 Task: Find connections with filter location Río Tercero with filter topic #Knowyoursocialwith filter profile language Spanish with filter current company Mott MacDonald with filter school ST XAVIERS SCHOOL with filter industry Rubber Products Manufacturing with filter service category Team Building with filter keywords title Artist
Action: Mouse moved to (582, 96)
Screenshot: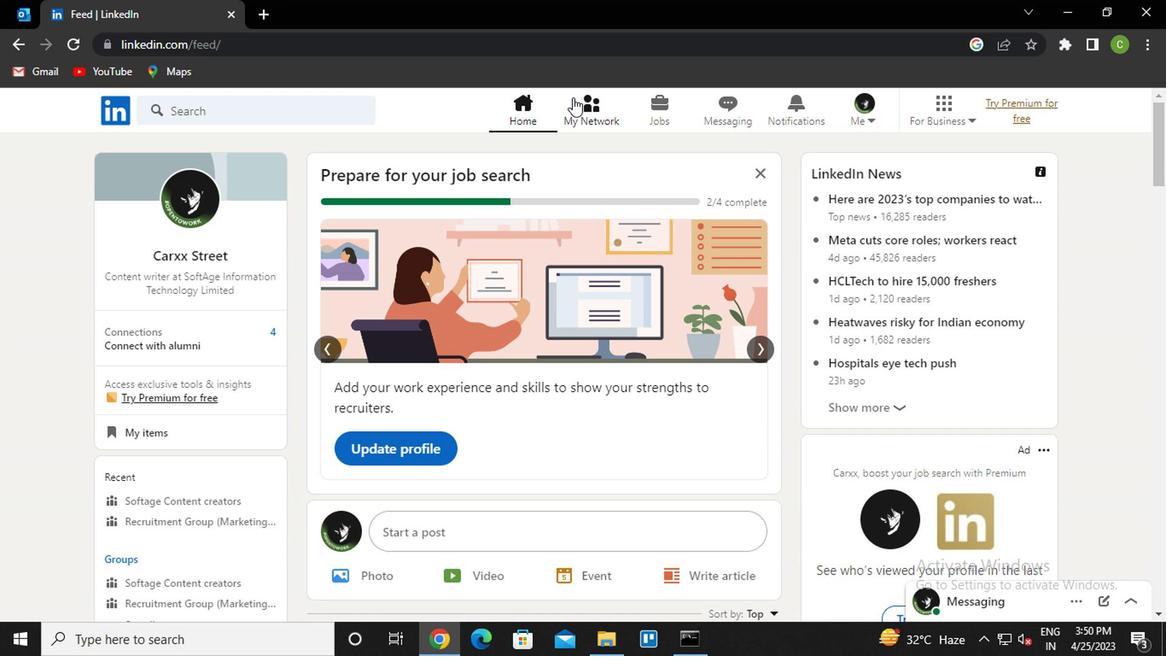 
Action: Mouse pressed left at (582, 96)
Screenshot: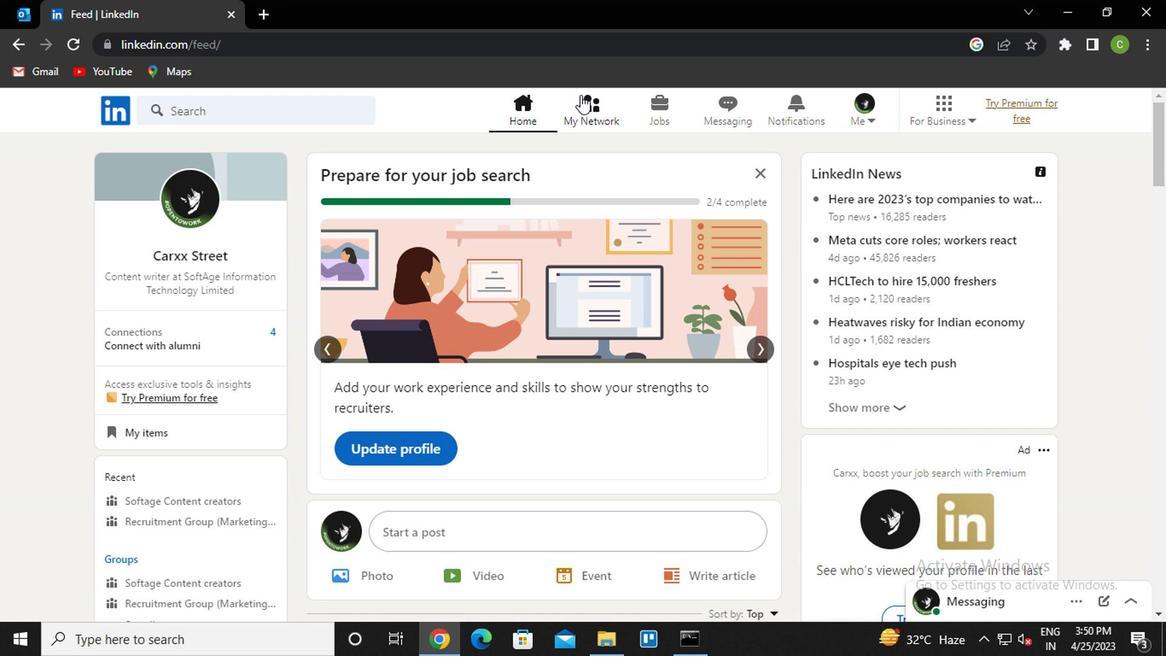 
Action: Mouse moved to (263, 198)
Screenshot: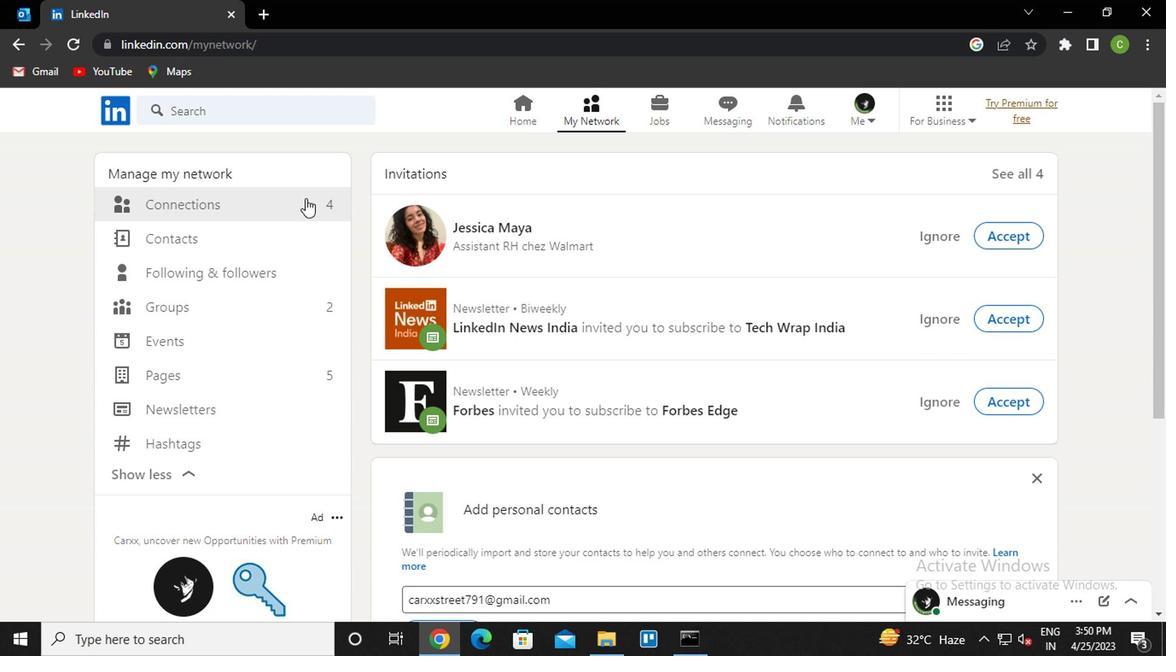 
Action: Mouse pressed left at (263, 198)
Screenshot: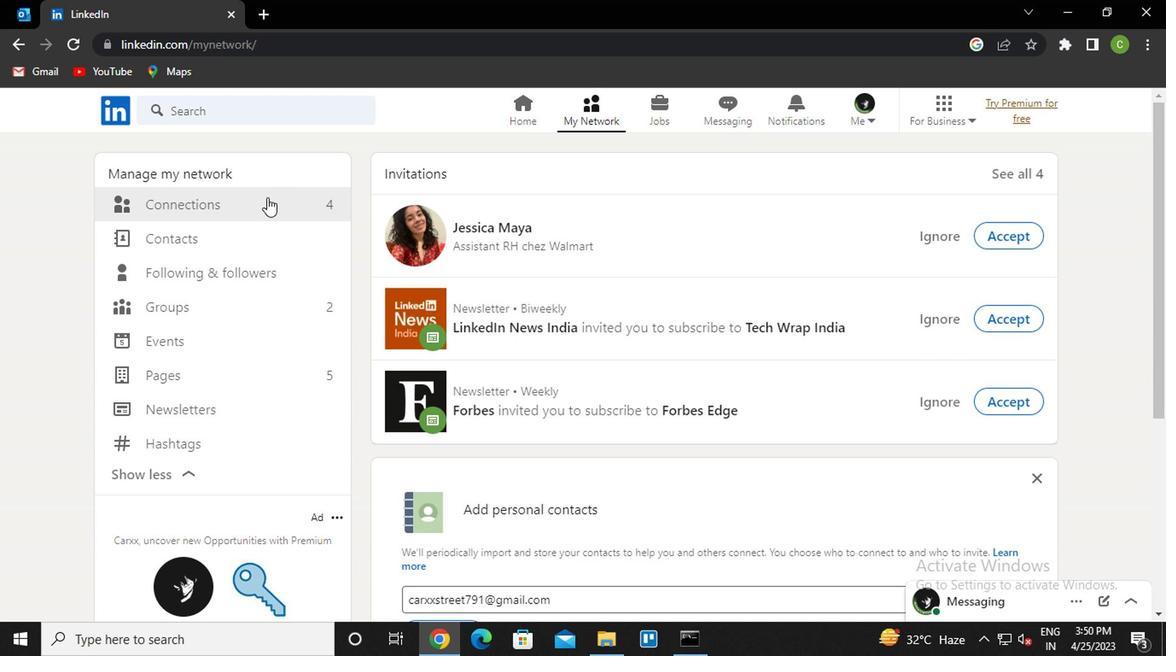 
Action: Mouse moved to (692, 202)
Screenshot: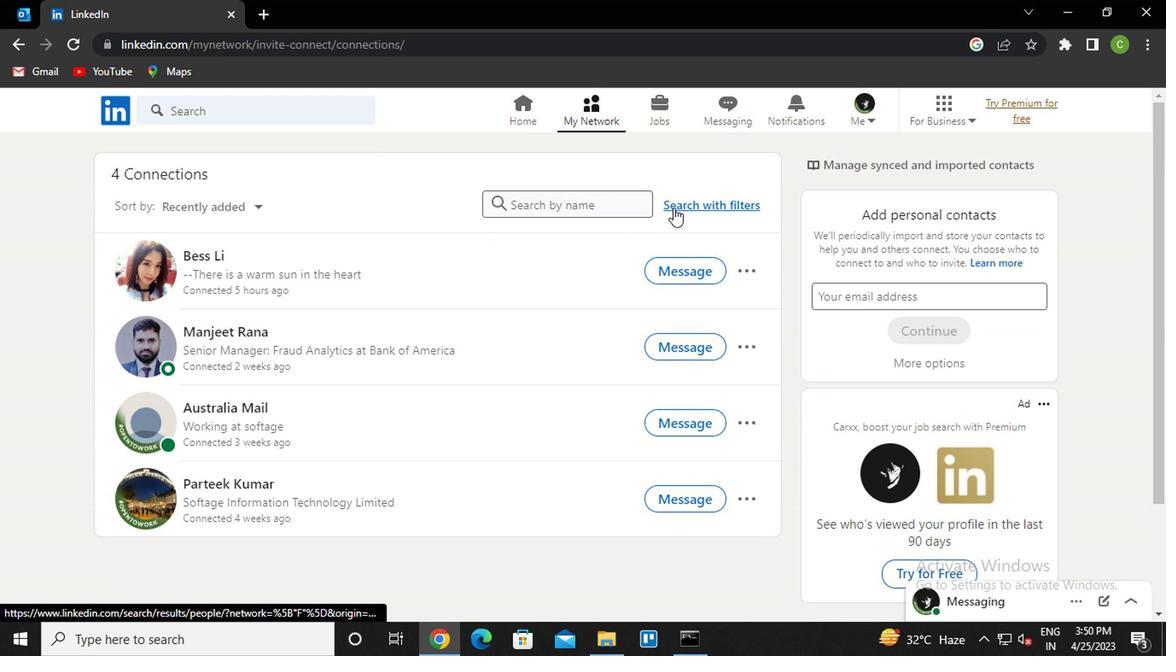 
Action: Mouse pressed left at (692, 202)
Screenshot: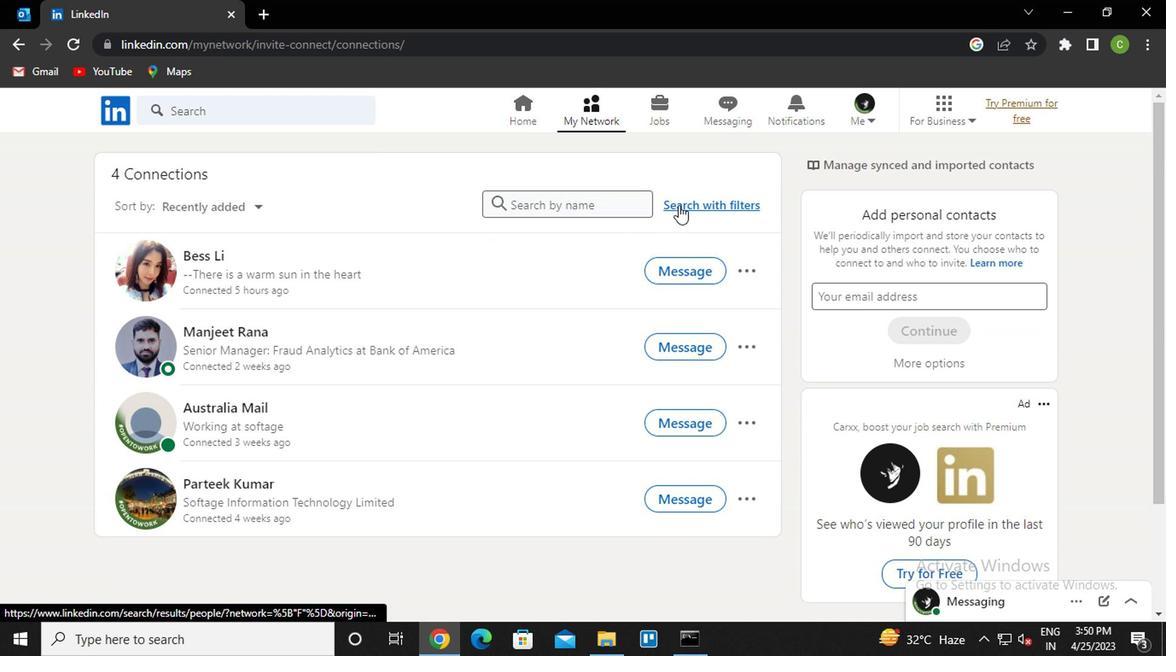 
Action: Mouse moved to (556, 162)
Screenshot: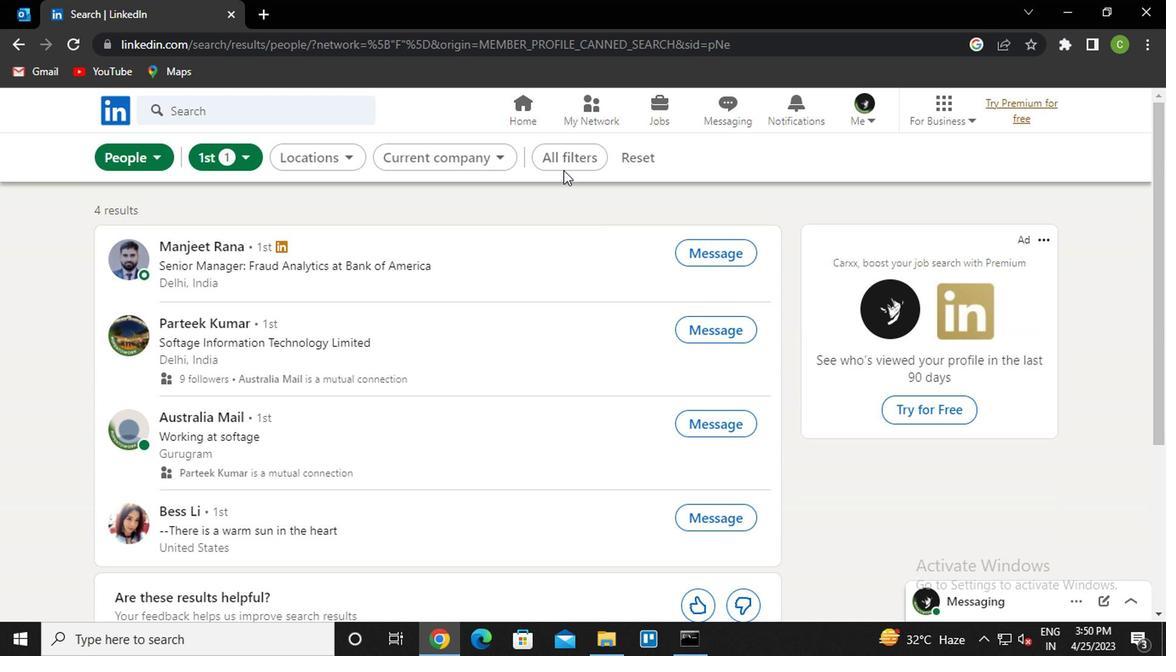 
Action: Mouse pressed left at (556, 162)
Screenshot: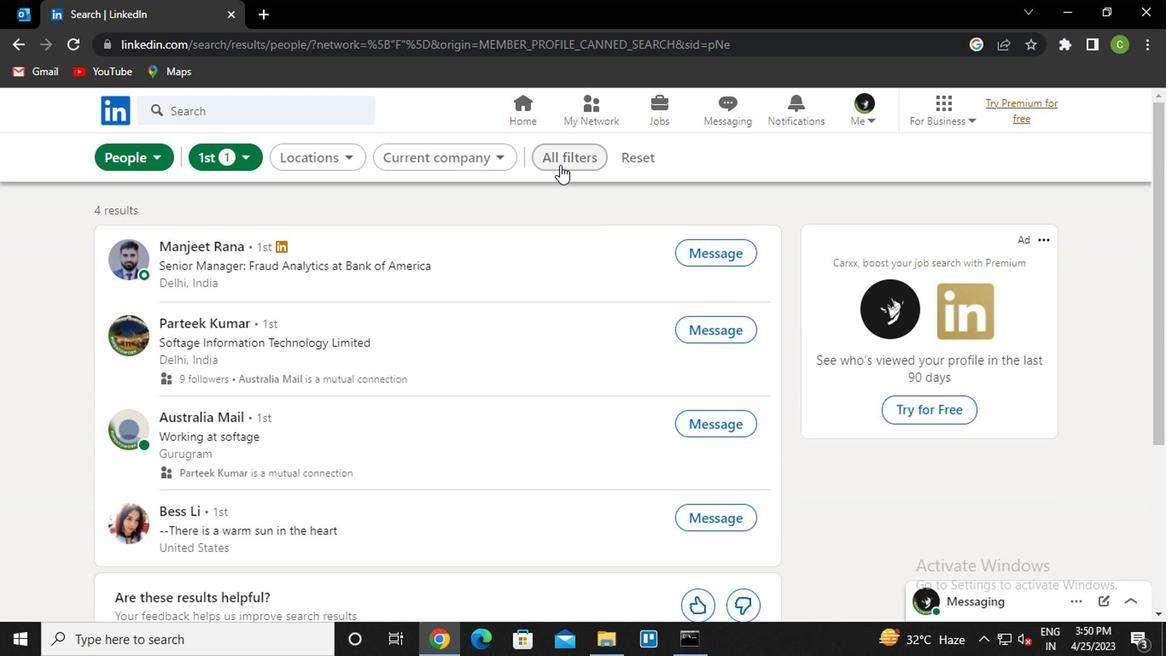 
Action: Mouse moved to (884, 334)
Screenshot: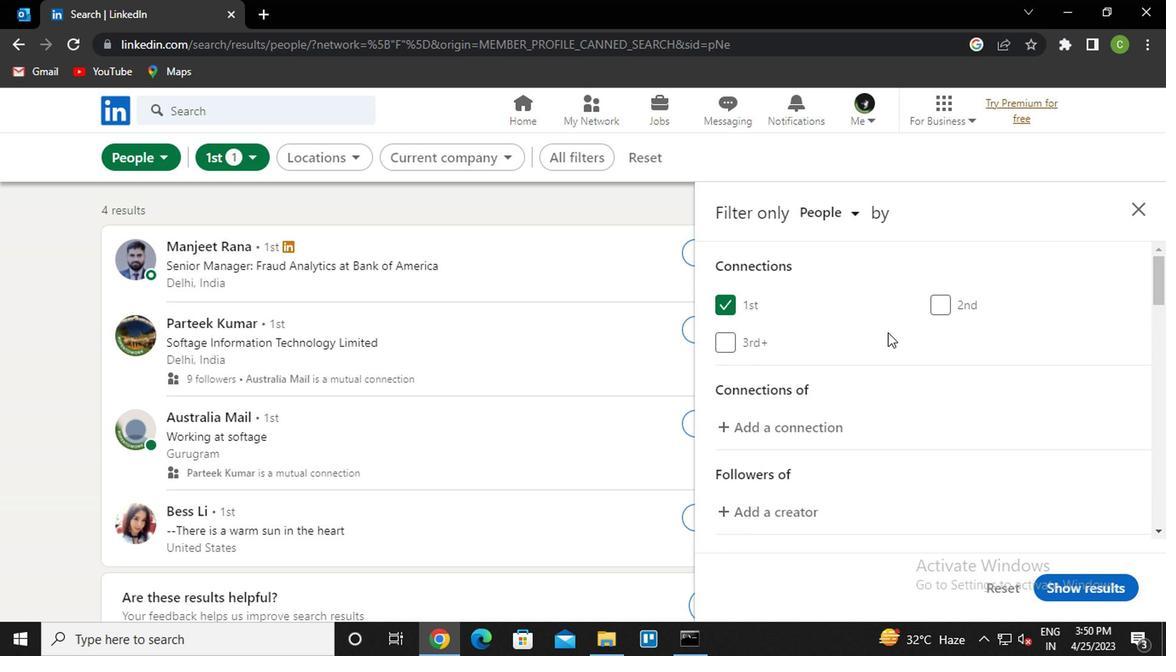 
Action: Mouse scrolled (884, 333) with delta (0, -1)
Screenshot: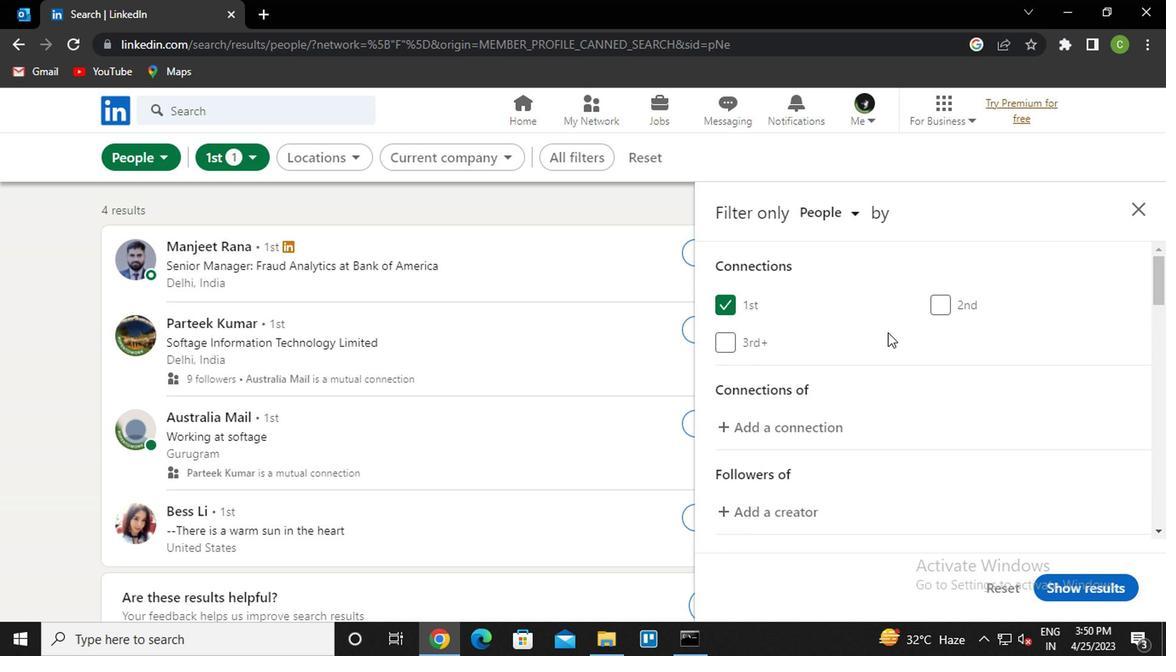 
Action: Mouse moved to (881, 339)
Screenshot: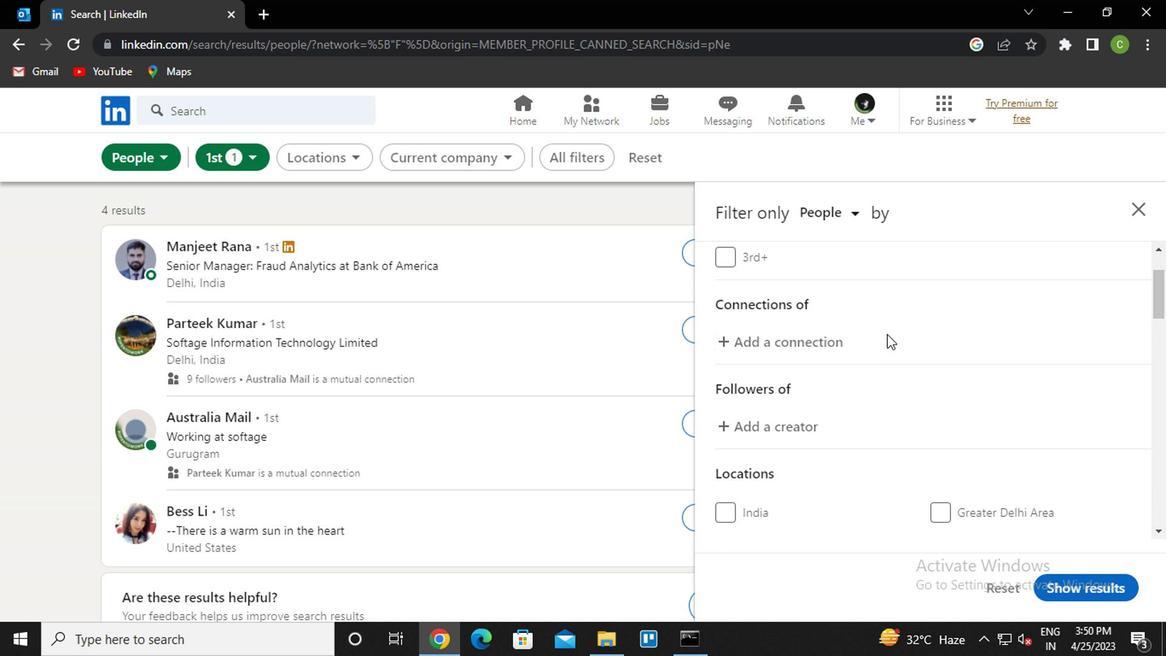 
Action: Mouse scrolled (881, 339) with delta (0, 0)
Screenshot: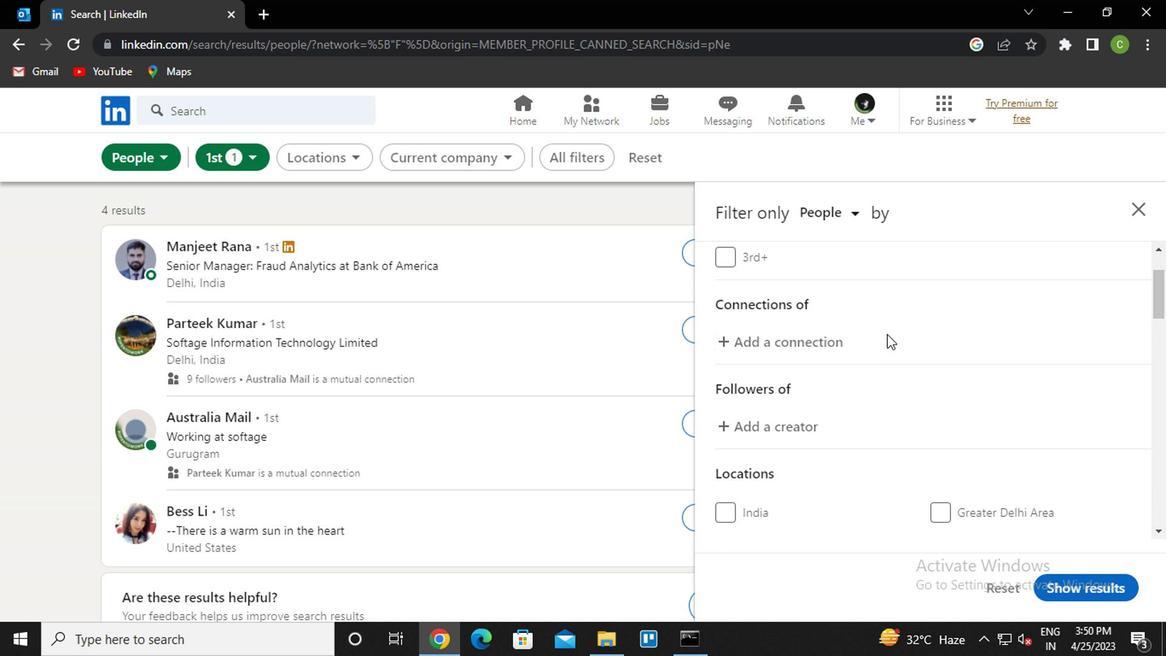 
Action: Mouse moved to (922, 429)
Screenshot: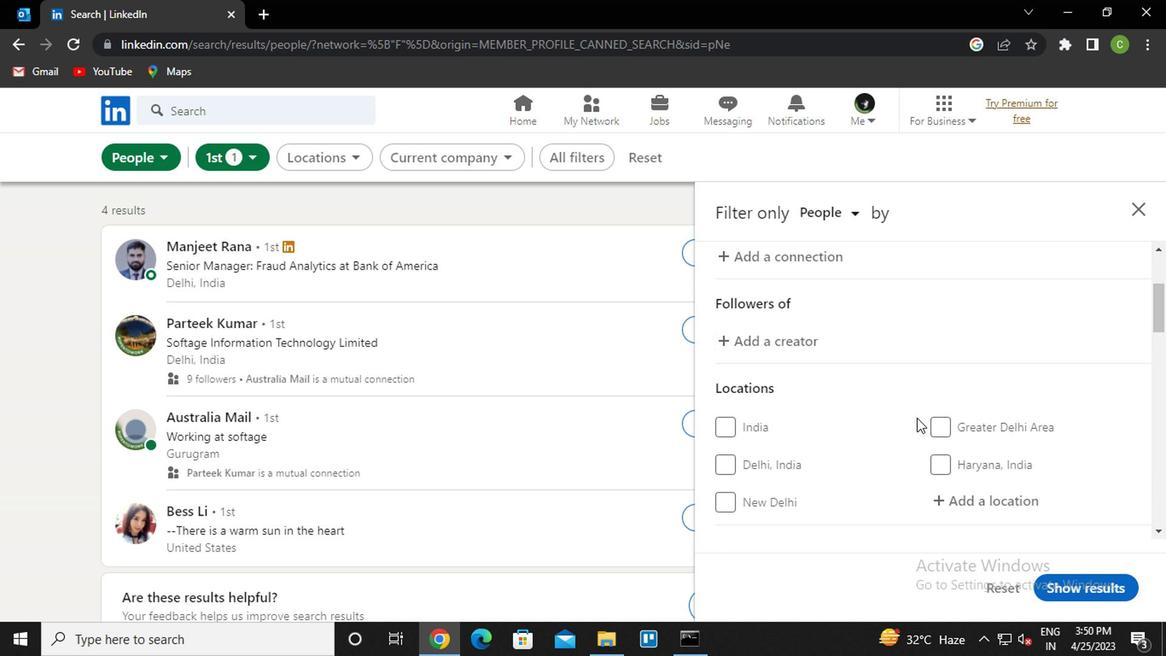 
Action: Mouse scrolled (922, 429) with delta (0, 0)
Screenshot: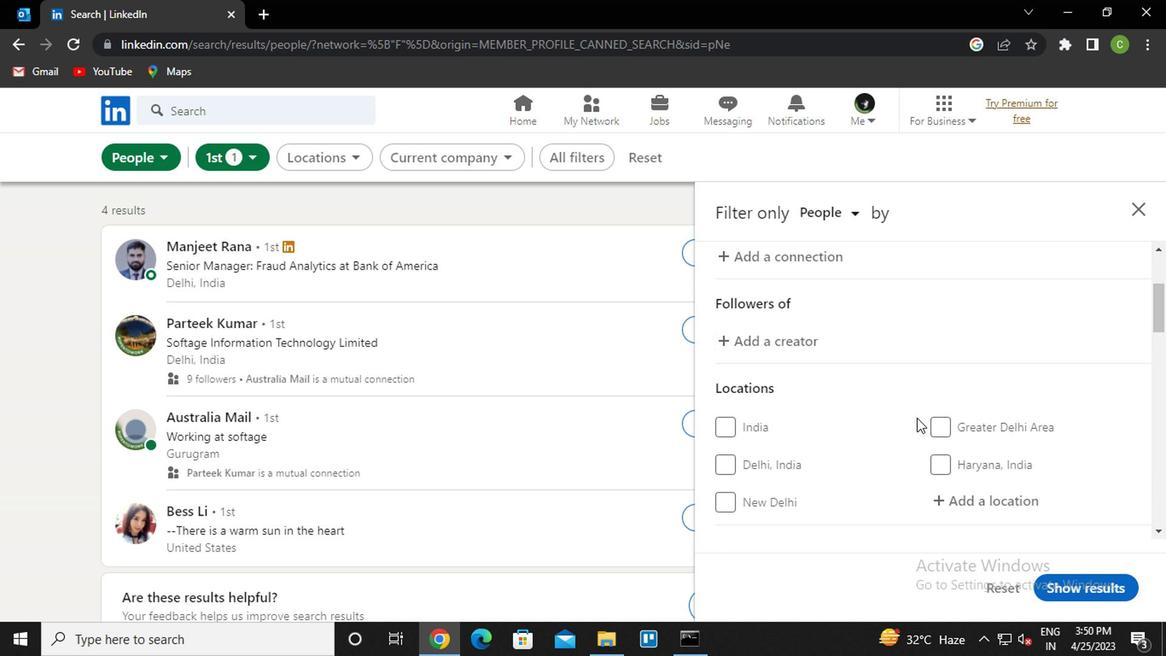 
Action: Mouse moved to (964, 422)
Screenshot: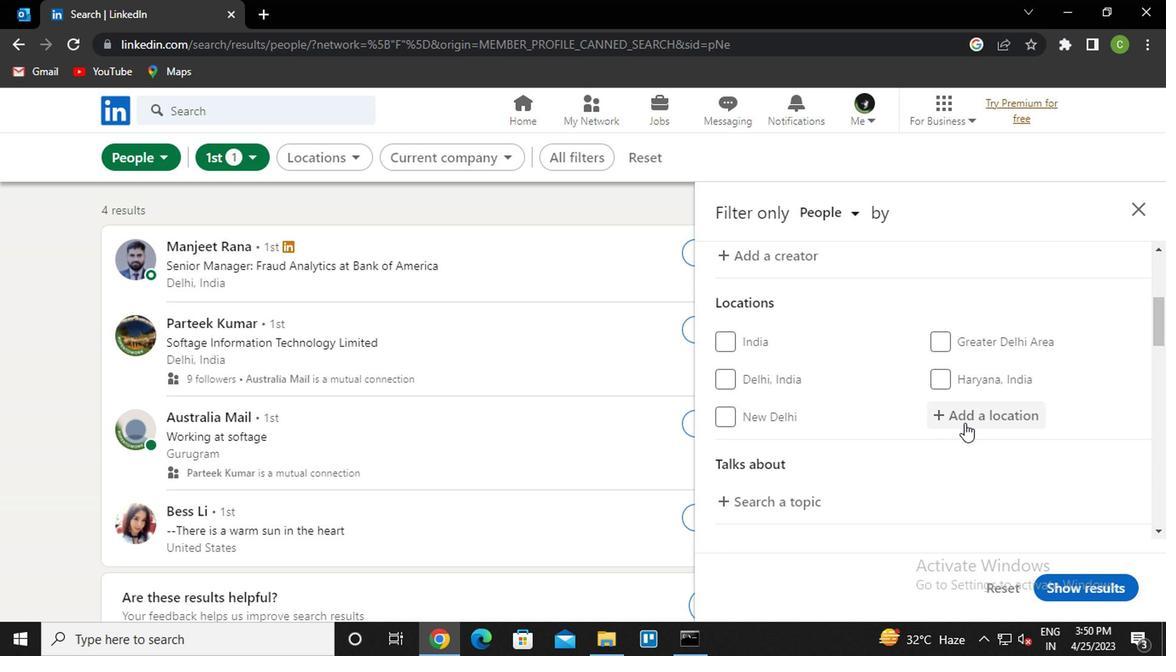 
Action: Mouse pressed left at (964, 422)
Screenshot: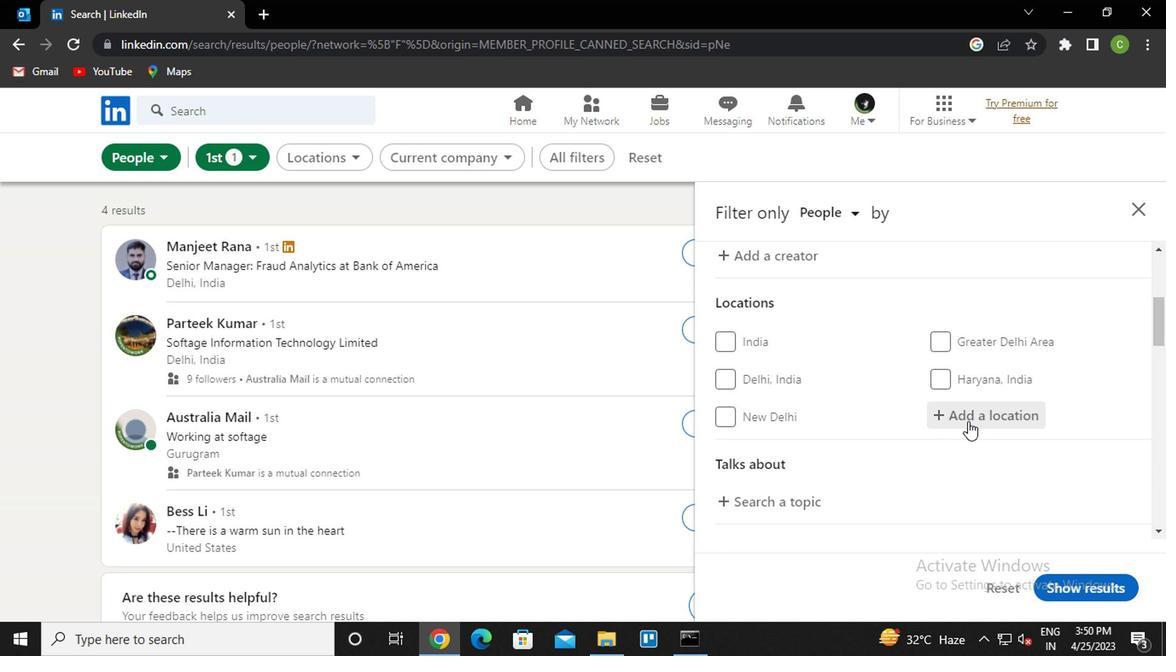 
Action: Key pressed r<Key.caps_lock>io<Key.space><Key.caps_lock>t<Key.caps_lock>ercero<Key.down><Key.enter>
Screenshot: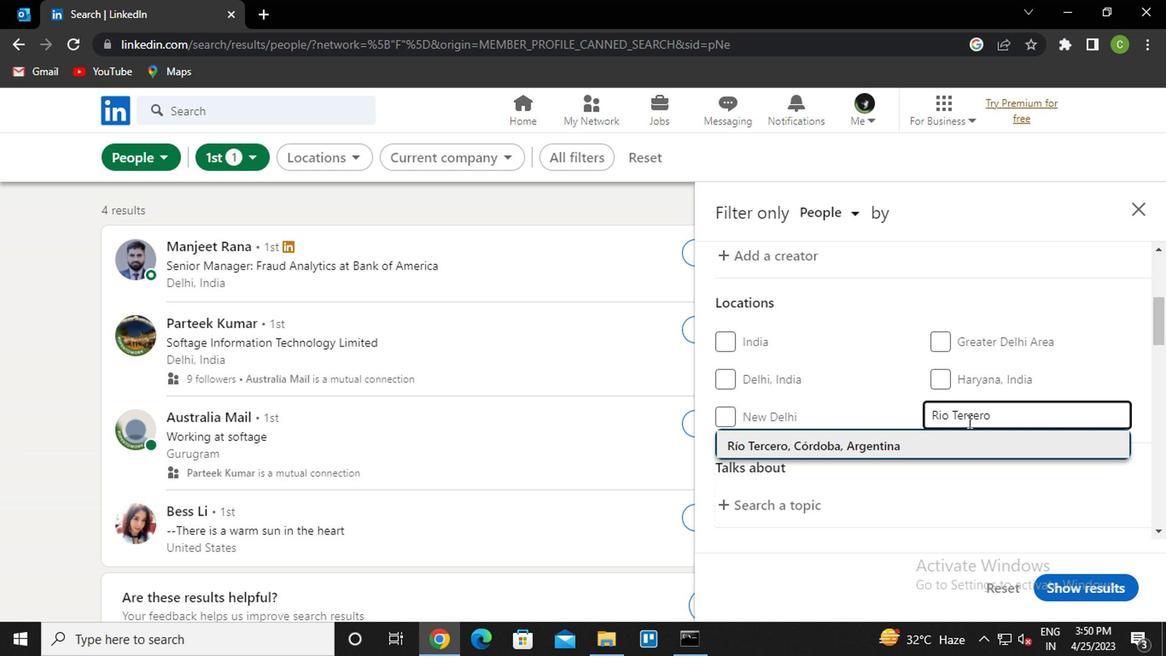 
Action: Mouse moved to (904, 431)
Screenshot: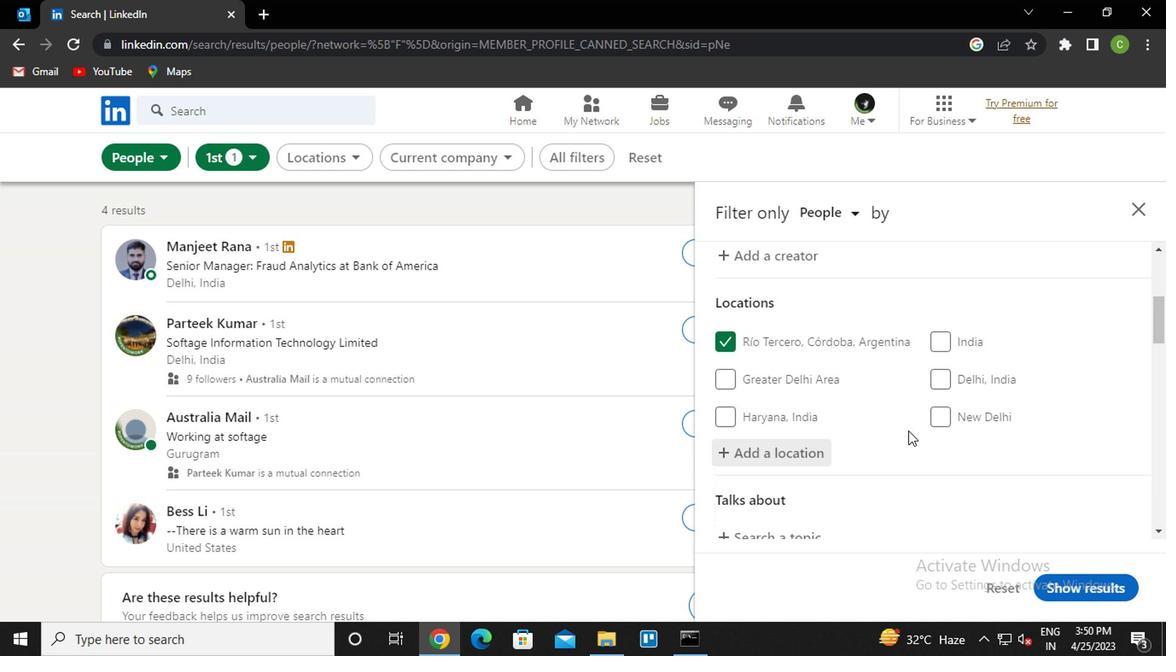 
Action: Mouse scrolled (904, 430) with delta (0, -1)
Screenshot: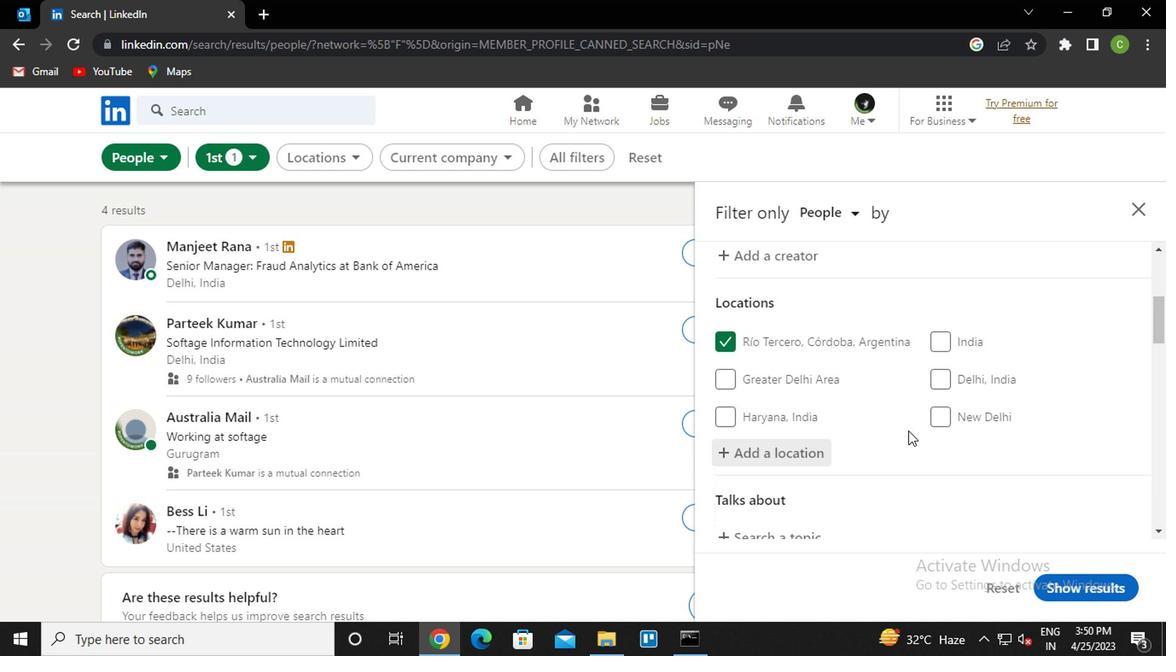 
Action: Mouse moved to (904, 430)
Screenshot: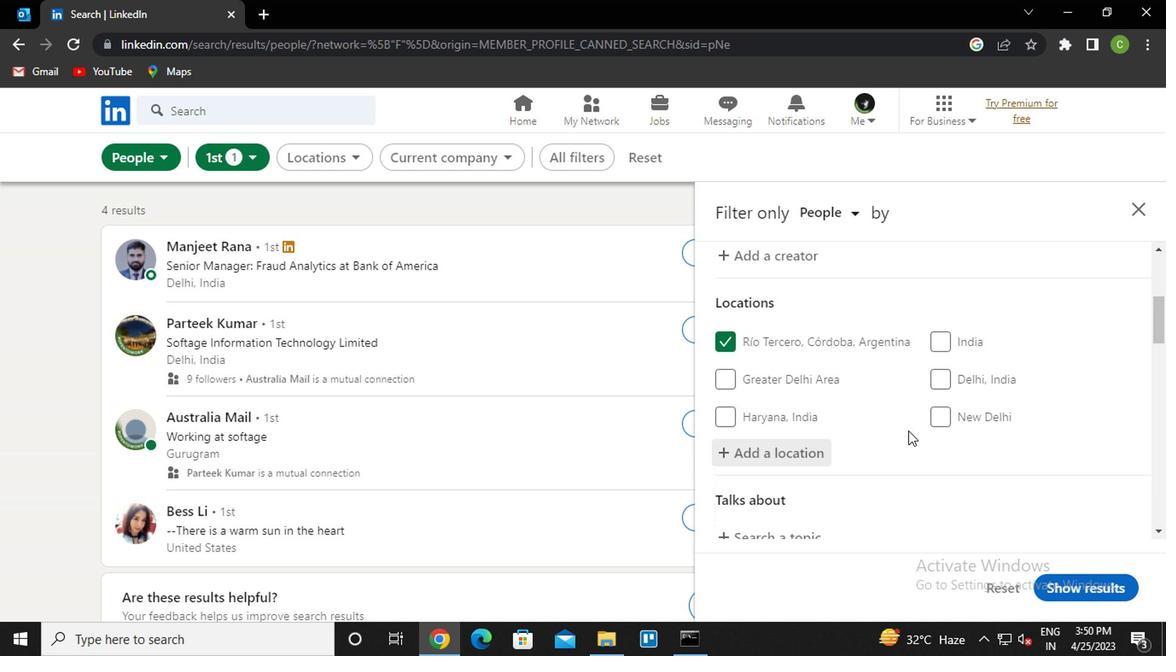 
Action: Mouse scrolled (904, 429) with delta (0, 0)
Screenshot: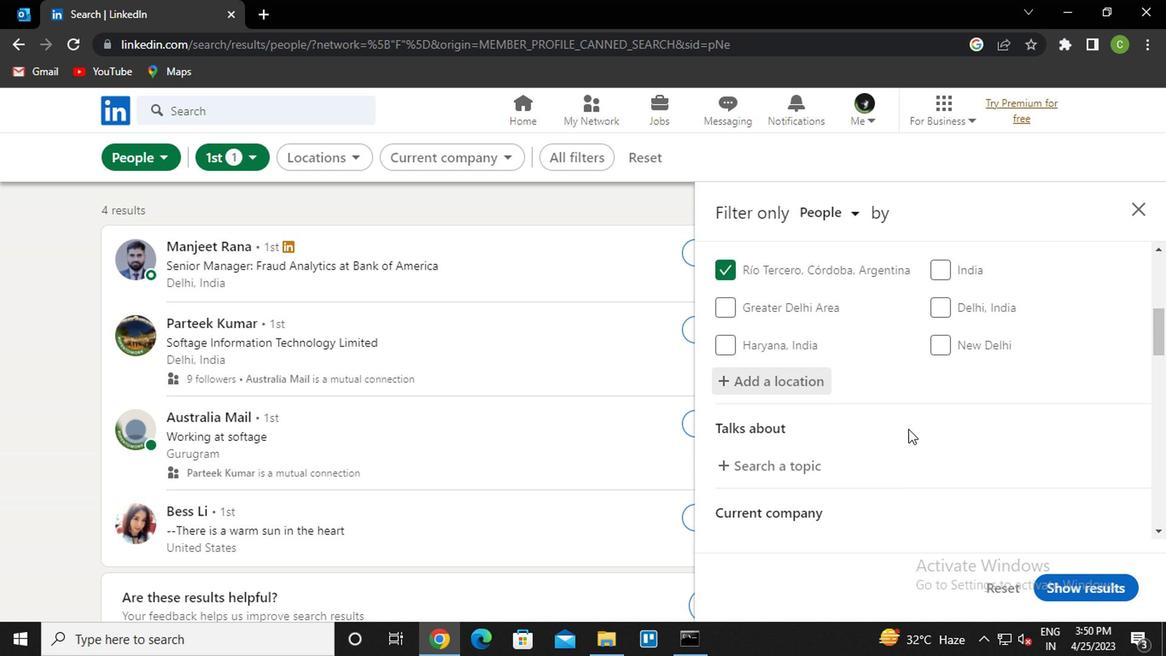 
Action: Mouse moved to (807, 374)
Screenshot: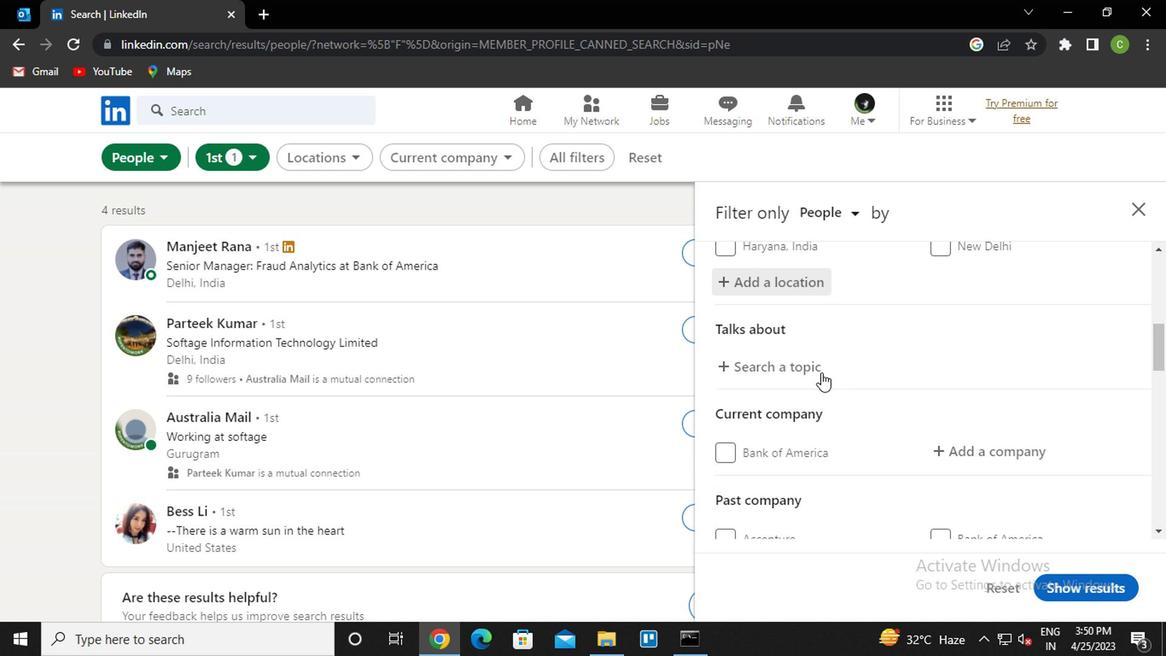
Action: Mouse pressed left at (807, 374)
Screenshot: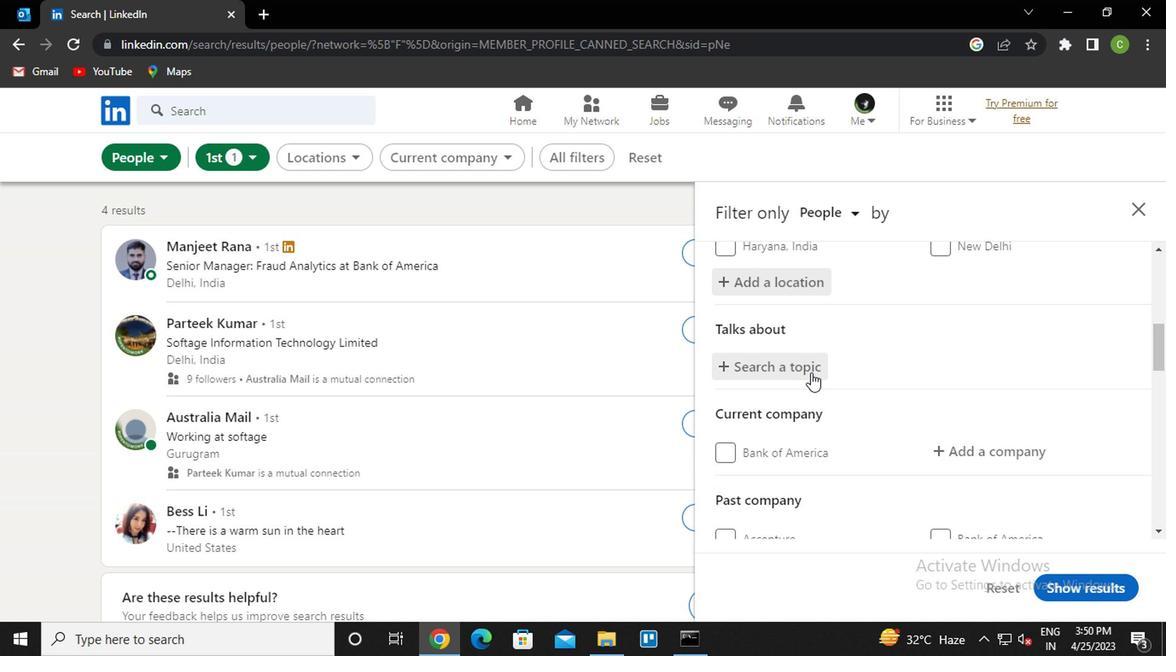
Action: Key pressed no<Key.backspace><Key.backspace><Key.backspace><Key.shift>#KNOWYOURSOCIAL
Screenshot: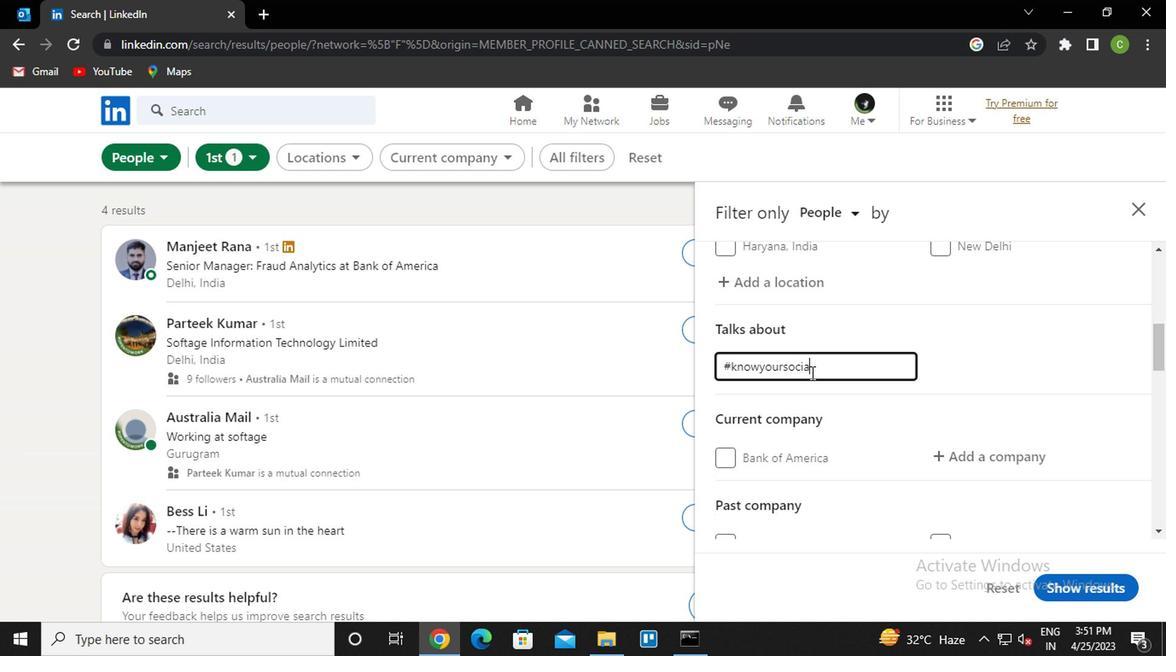 
Action: Mouse moved to (829, 405)
Screenshot: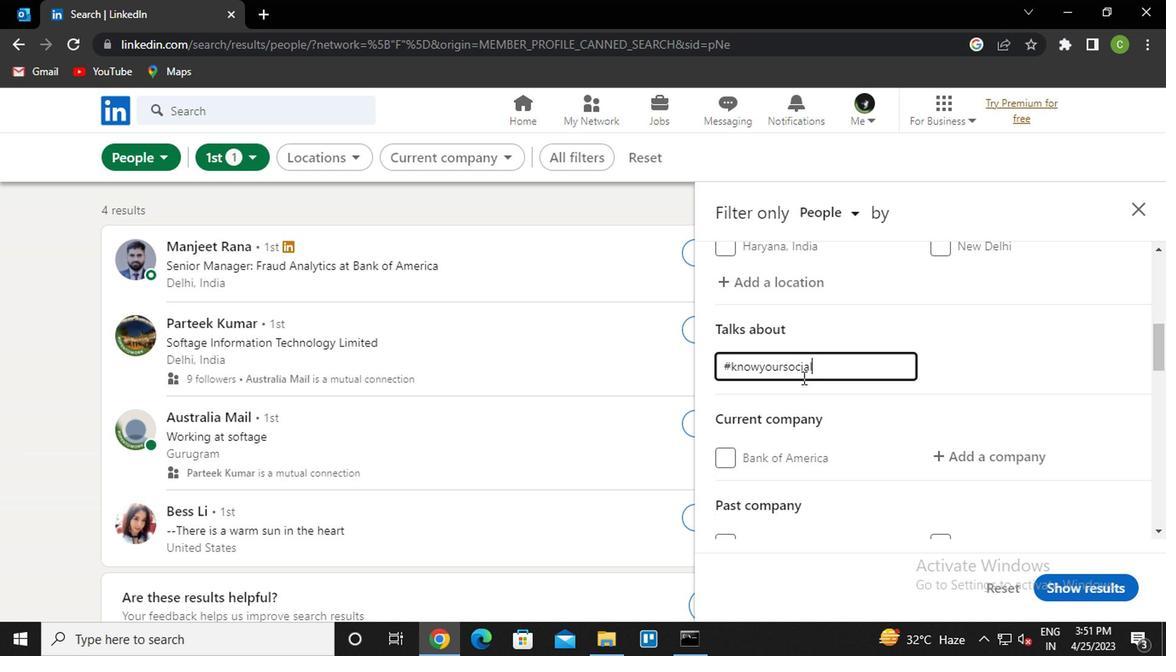 
Action: Mouse scrolled (829, 404) with delta (0, -1)
Screenshot: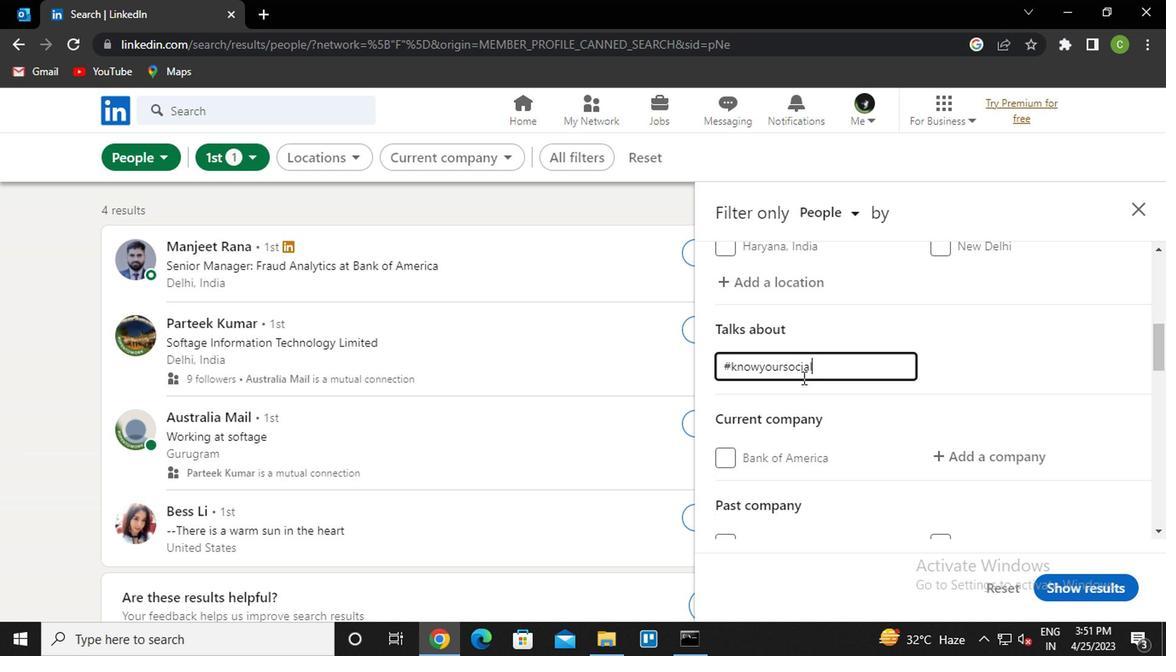 
Action: Mouse moved to (997, 364)
Screenshot: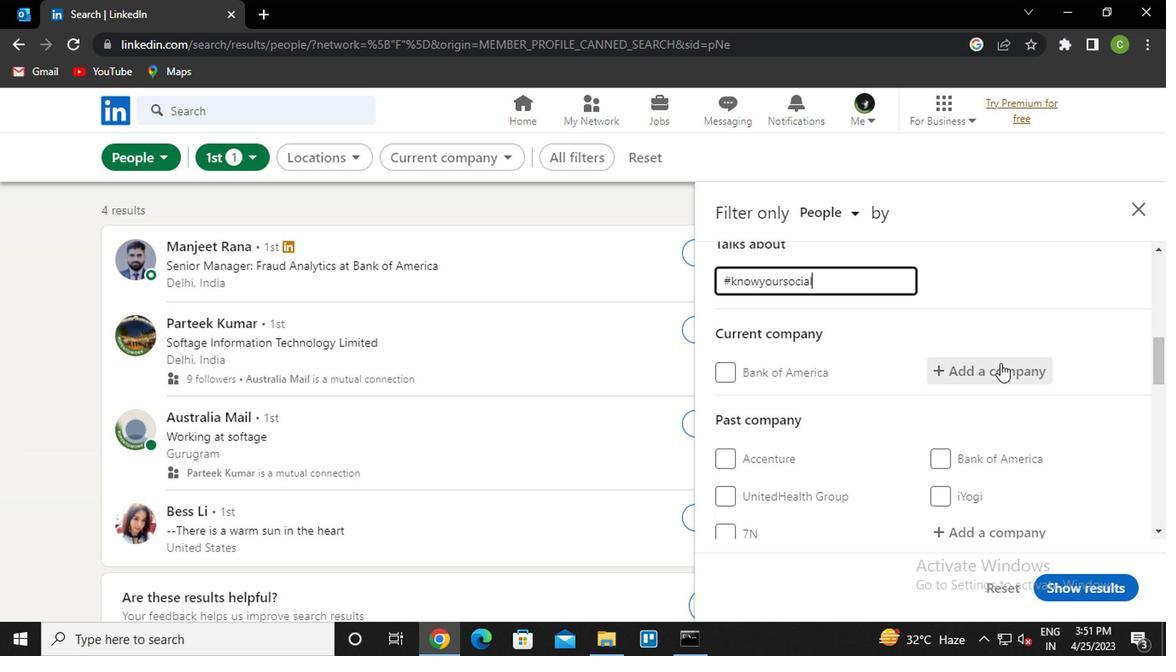 
Action: Mouse pressed left at (997, 364)
Screenshot: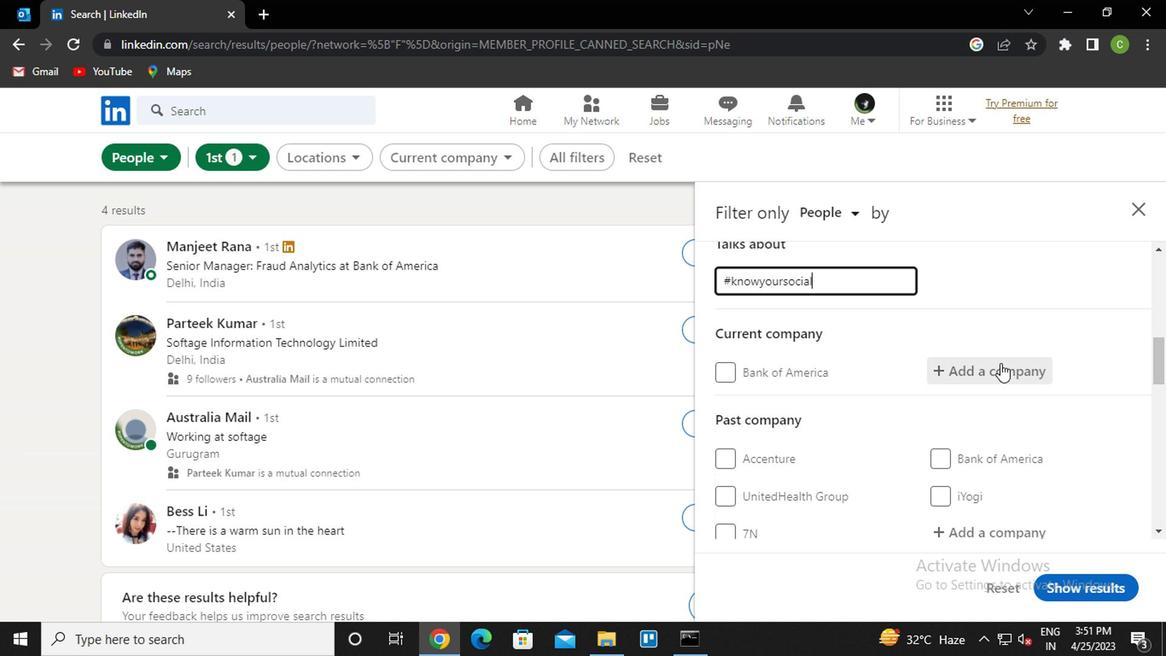 
Action: Mouse moved to (991, 370)
Screenshot: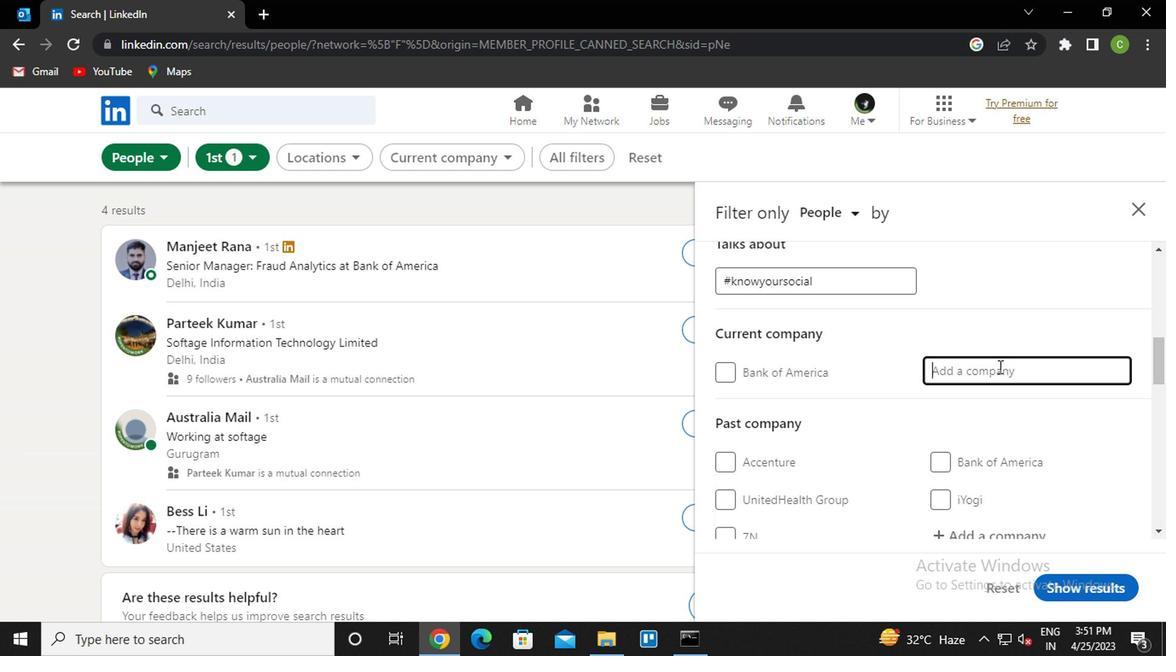 
Action: Key pressed <Key.caps_lock>M<Key.caps_lock>OTT<Key.space>MAC<Key.down><Key.enter>
Screenshot: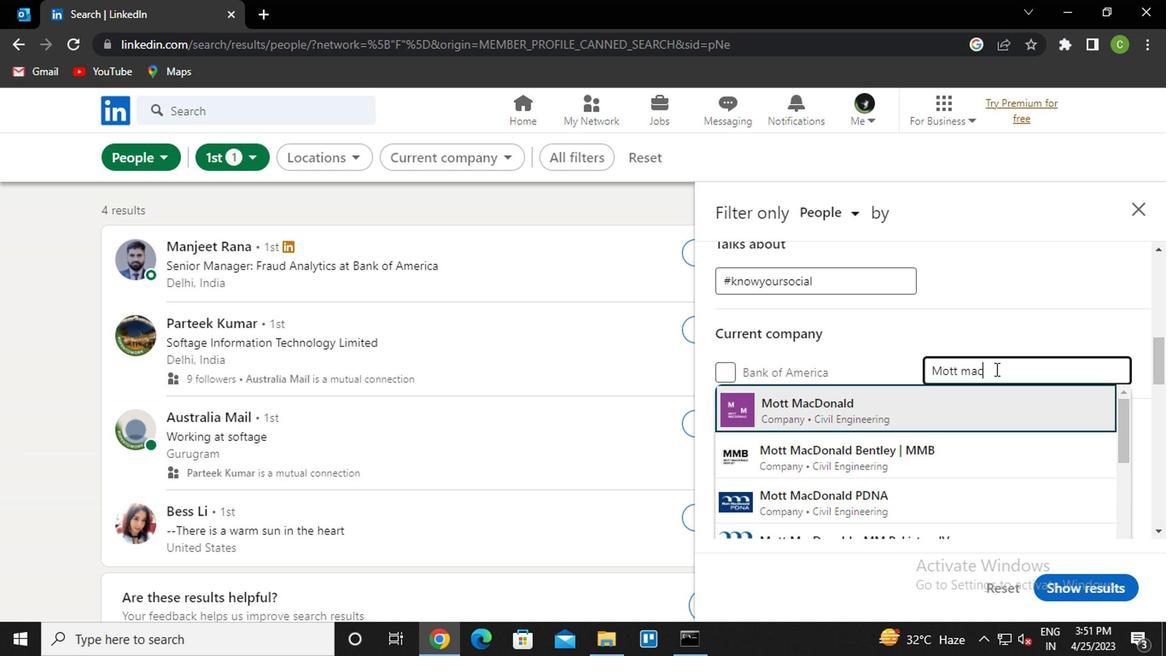 
Action: Mouse moved to (948, 399)
Screenshot: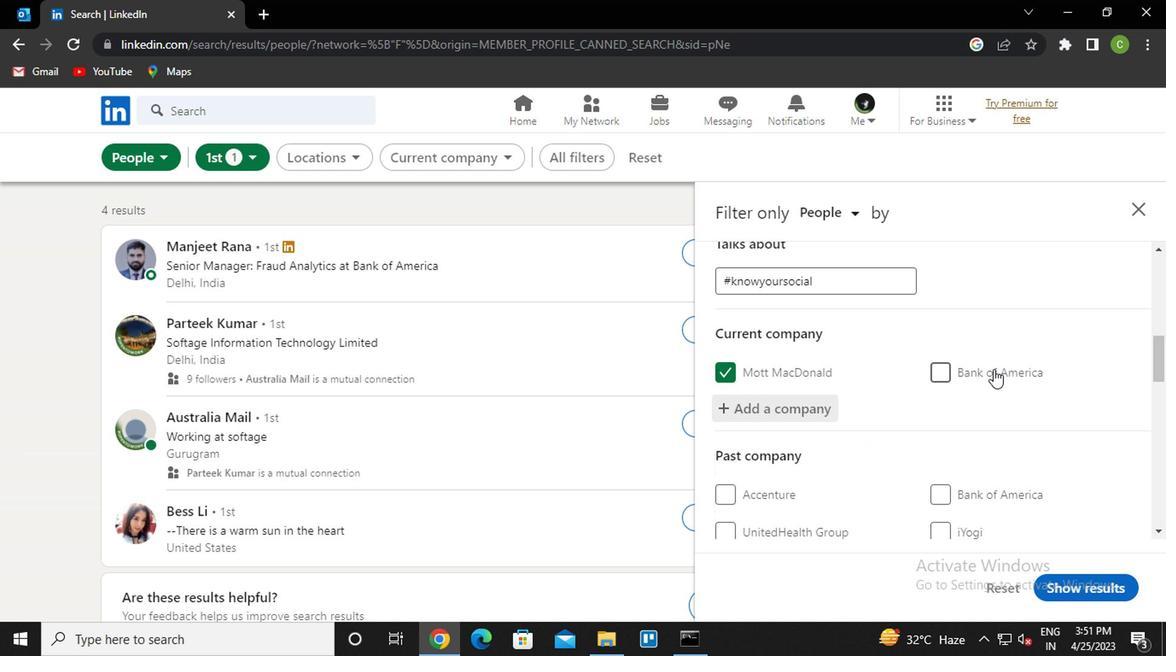 
Action: Mouse scrolled (948, 398) with delta (0, -1)
Screenshot: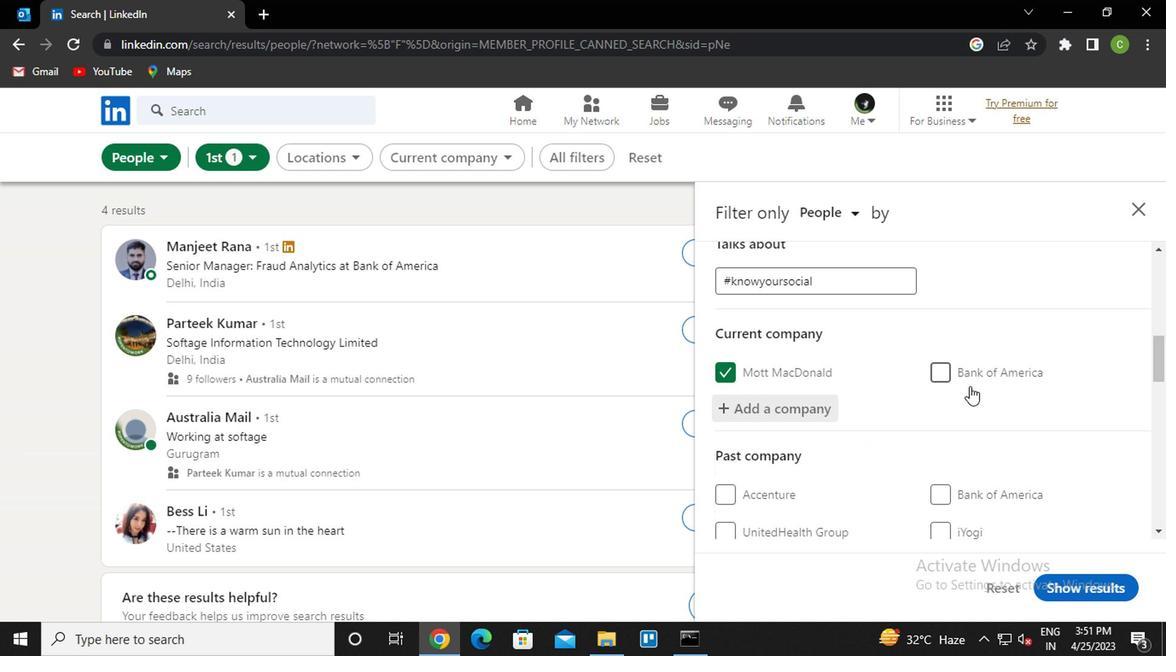 
Action: Mouse moved to (946, 401)
Screenshot: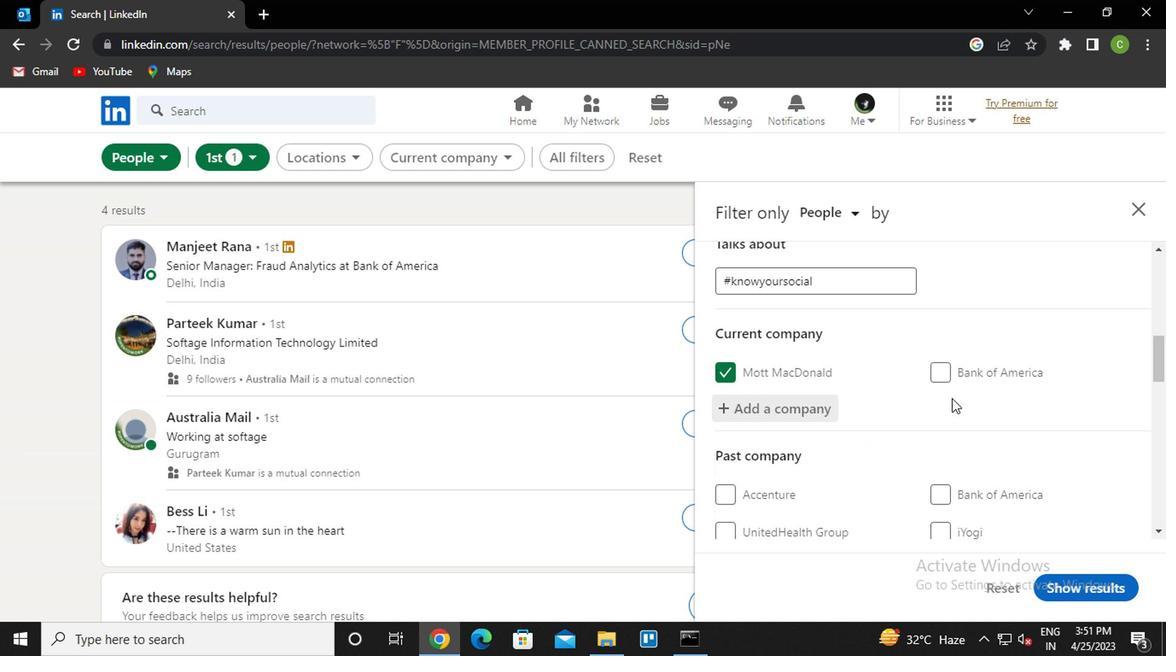 
Action: Mouse scrolled (946, 400) with delta (0, -1)
Screenshot: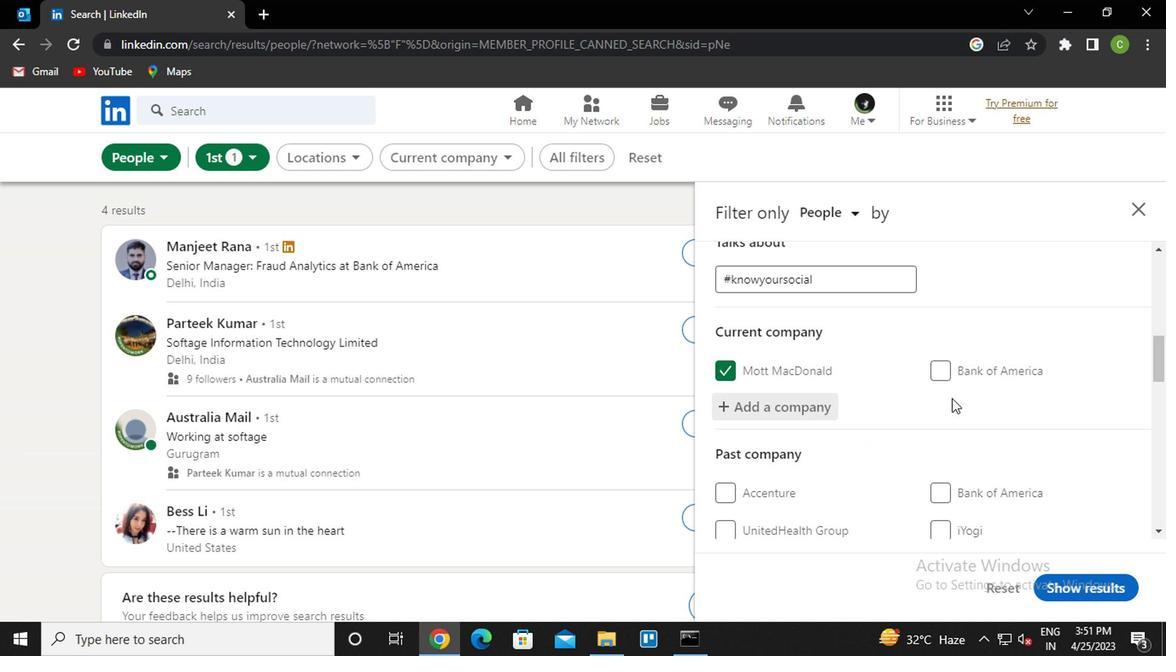
Action: Mouse moved to (916, 404)
Screenshot: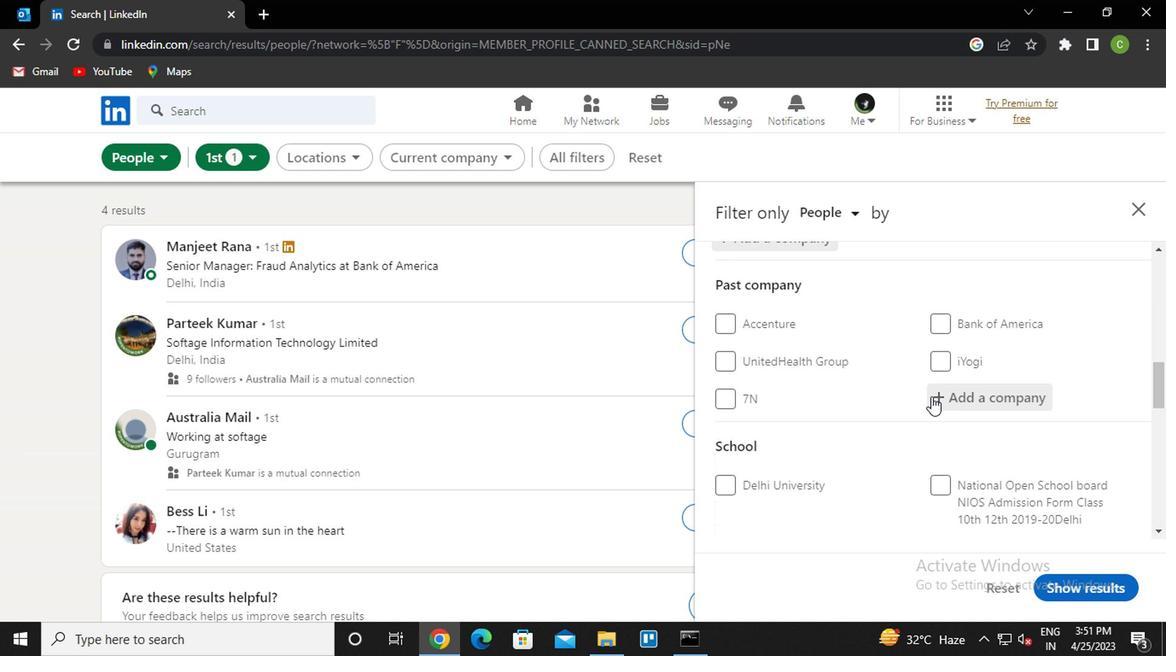 
Action: Mouse scrolled (916, 404) with delta (0, 0)
Screenshot: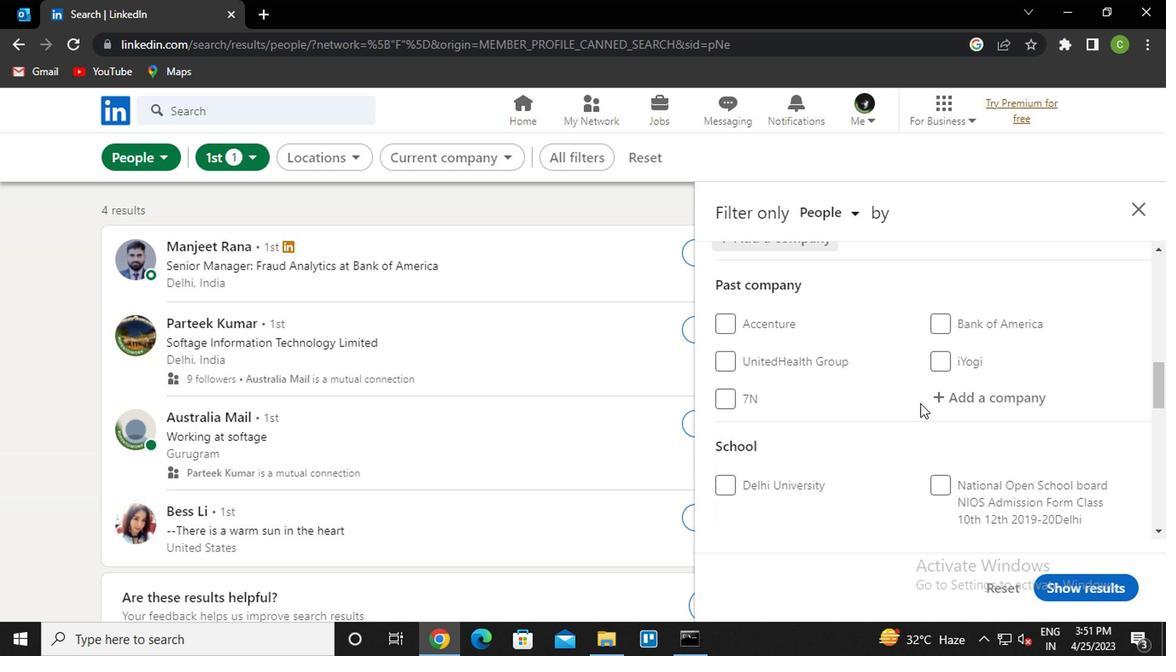 
Action: Mouse scrolled (916, 404) with delta (0, 0)
Screenshot: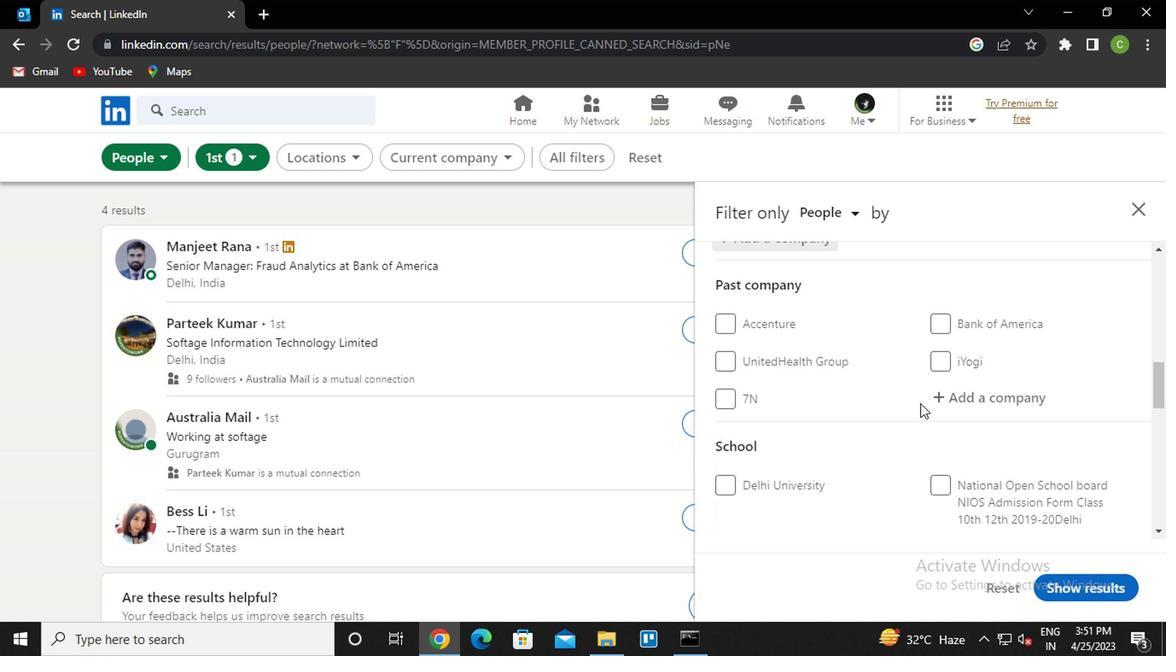 
Action: Mouse moved to (913, 405)
Screenshot: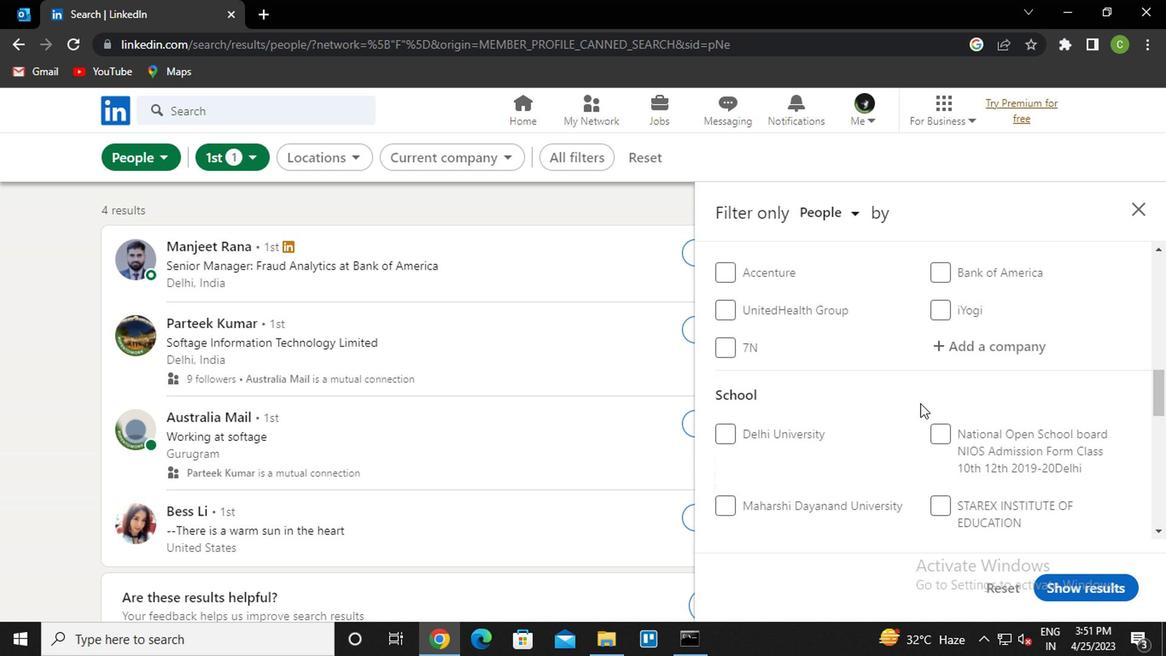 
Action: Mouse scrolled (913, 404) with delta (0, -1)
Screenshot: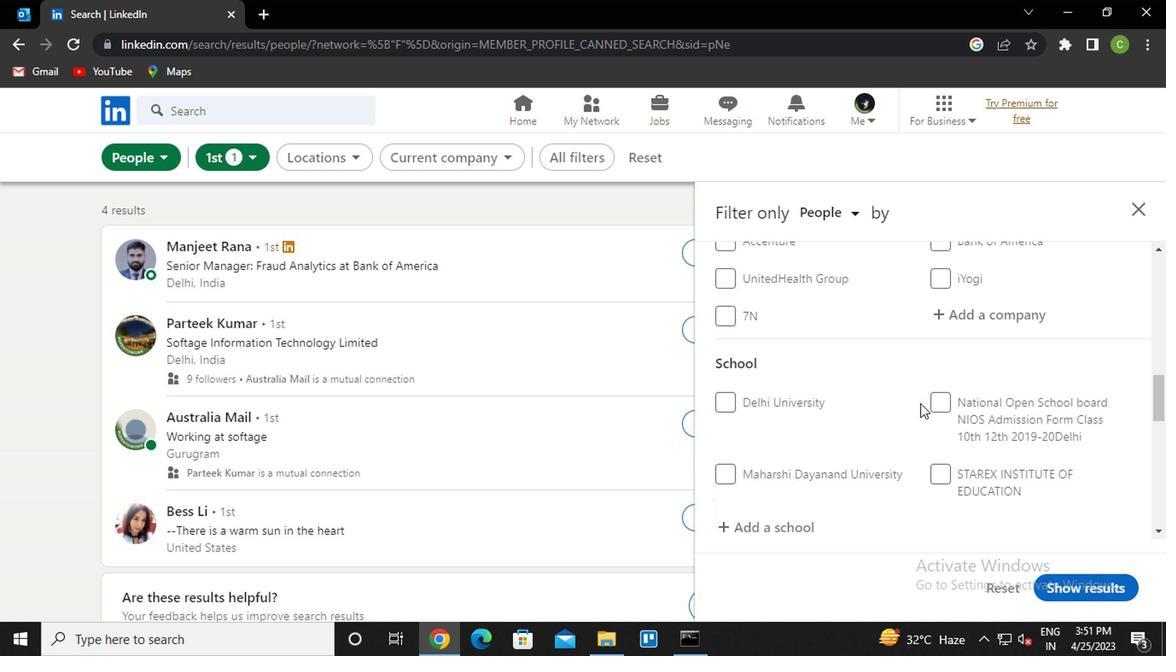 
Action: Mouse moved to (771, 357)
Screenshot: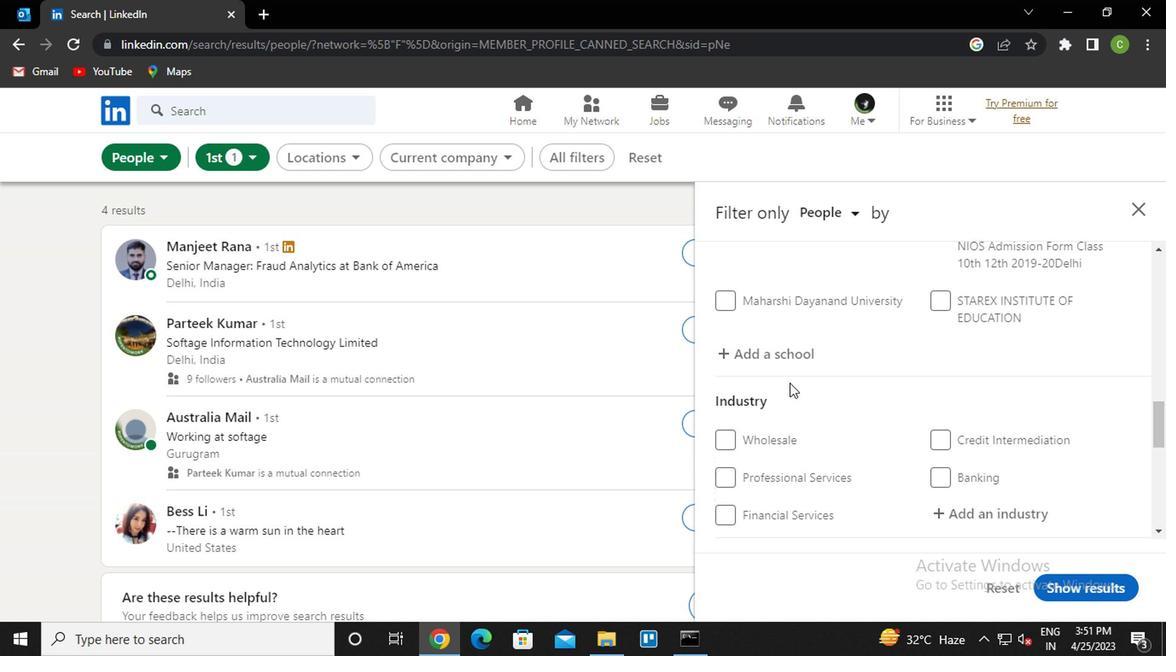 
Action: Mouse pressed left at (771, 357)
Screenshot: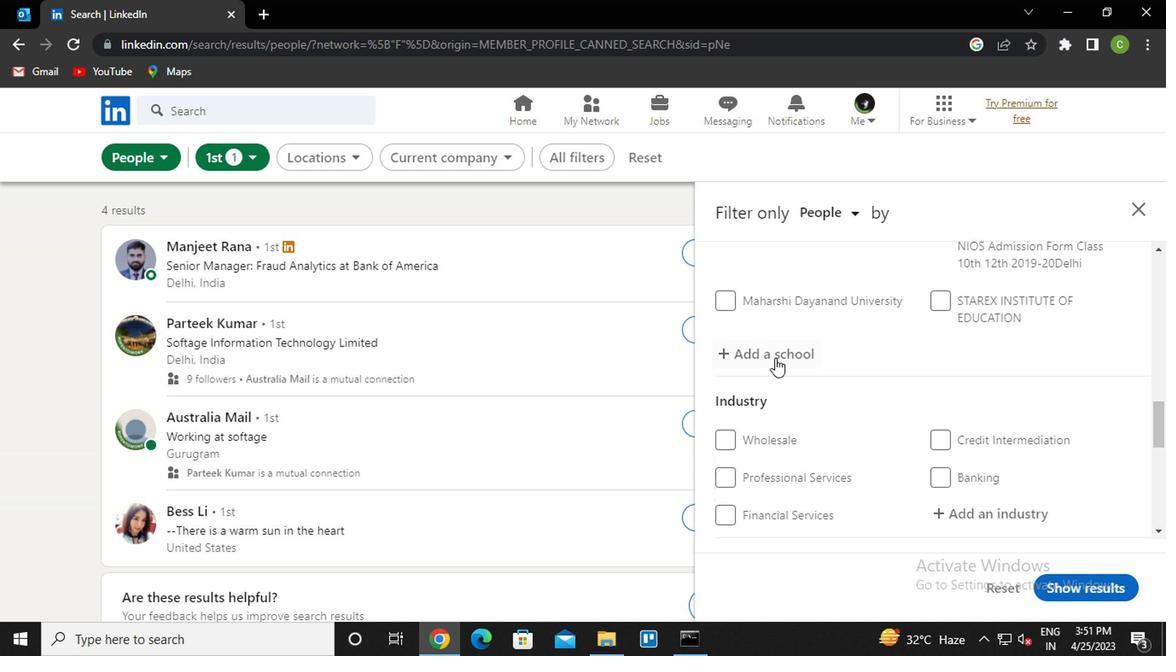 
Action: Key pressed <Key.caps_lock>S<Key.caps_lock>T.<Key.space><Key.caps_lock>J<Key.caps_lock><Key.backspace><Key.down><Key.enter>
Screenshot: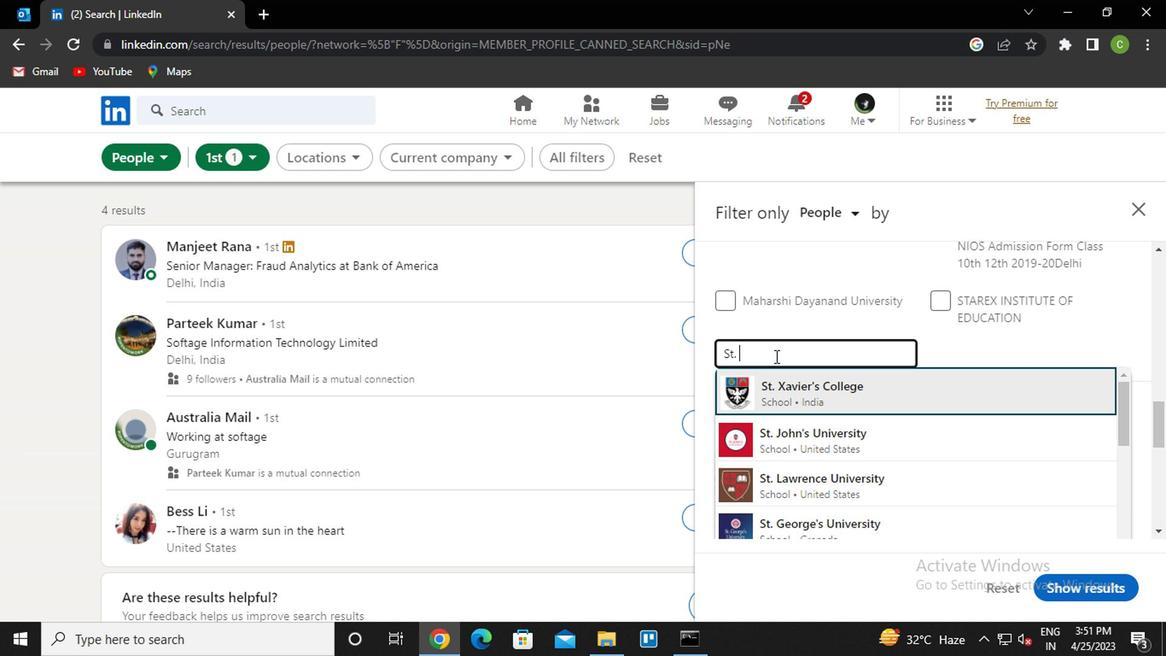 
Action: Mouse moved to (853, 378)
Screenshot: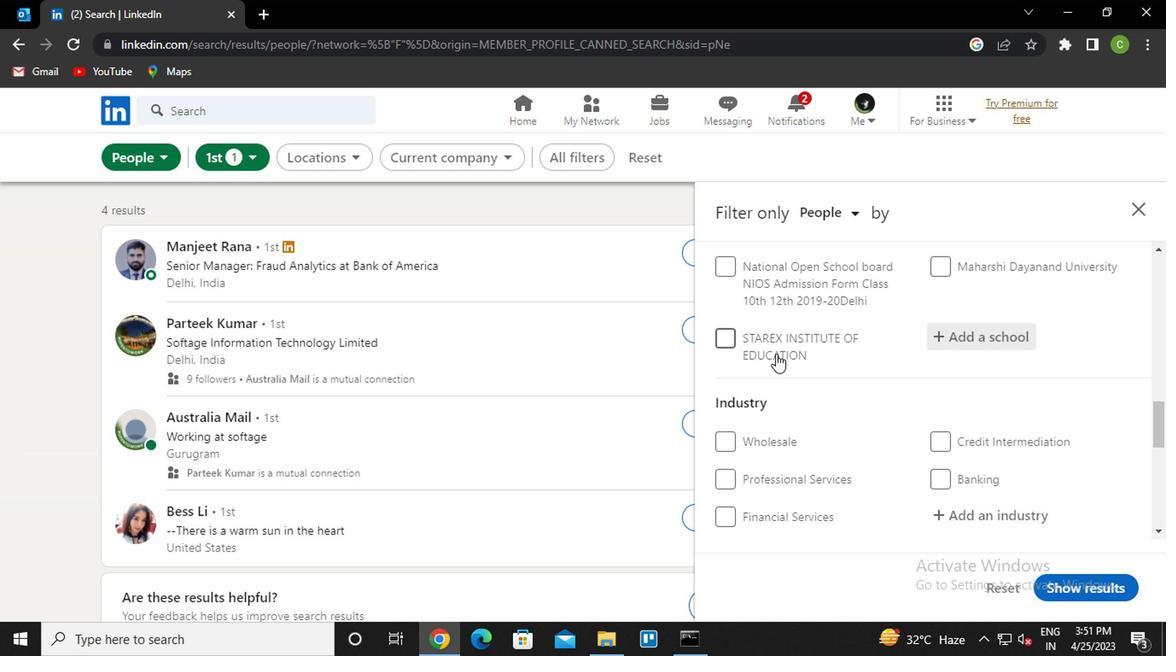 
Action: Mouse scrolled (853, 377) with delta (0, -1)
Screenshot: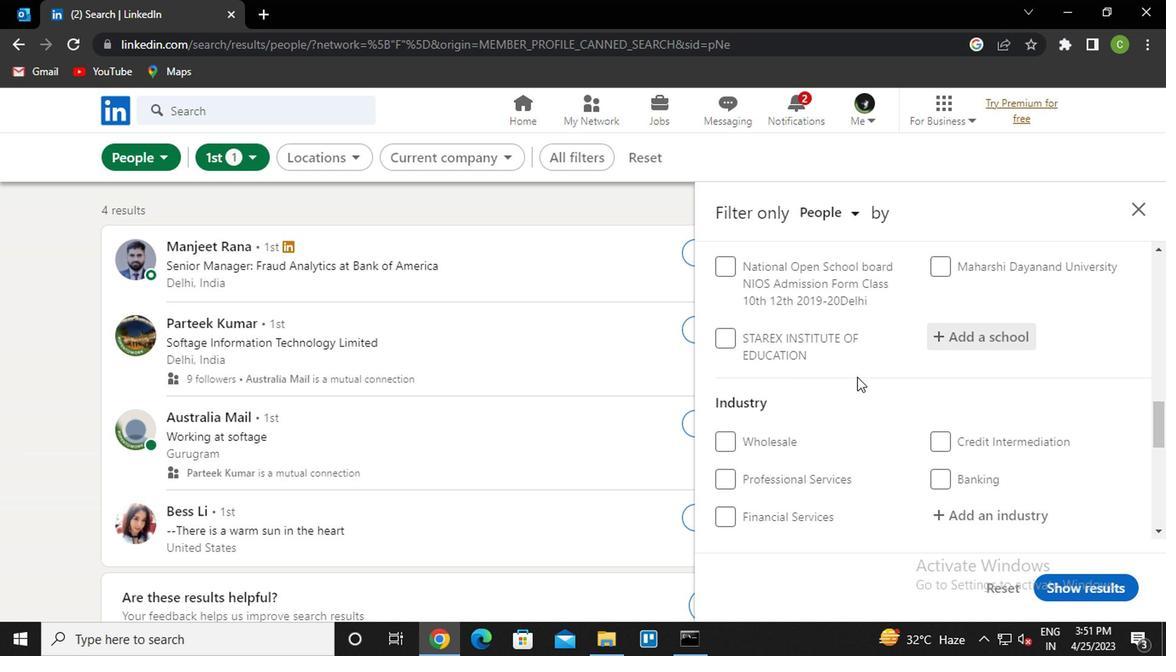 
Action: Mouse moved to (998, 433)
Screenshot: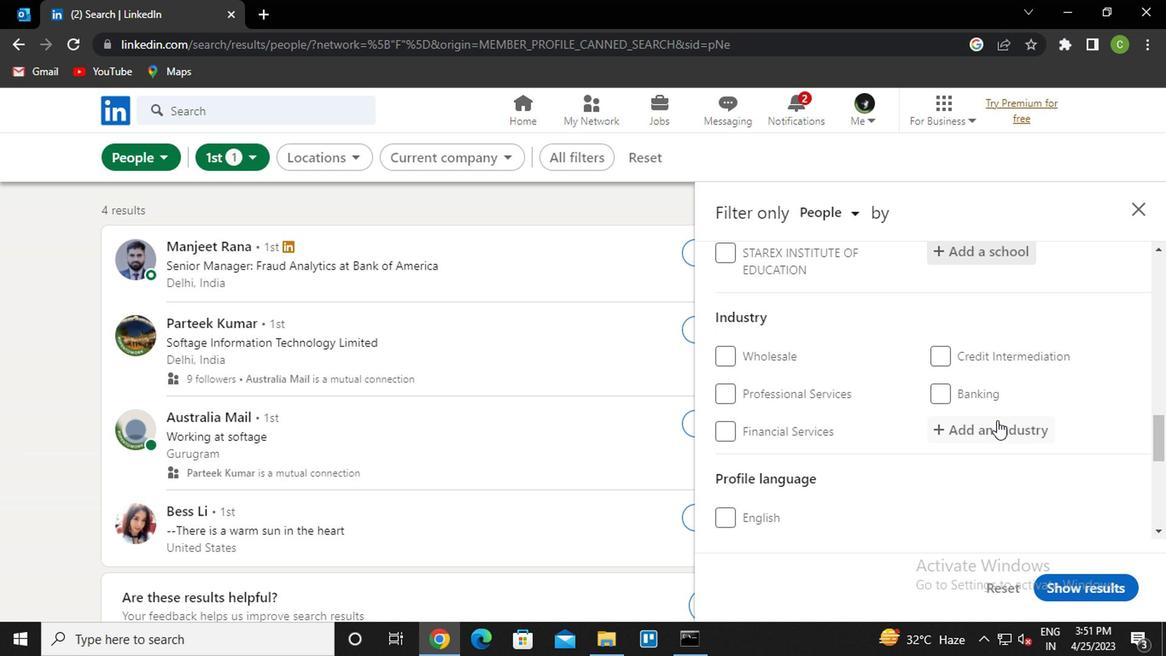 
Action: Mouse pressed left at (998, 433)
Screenshot: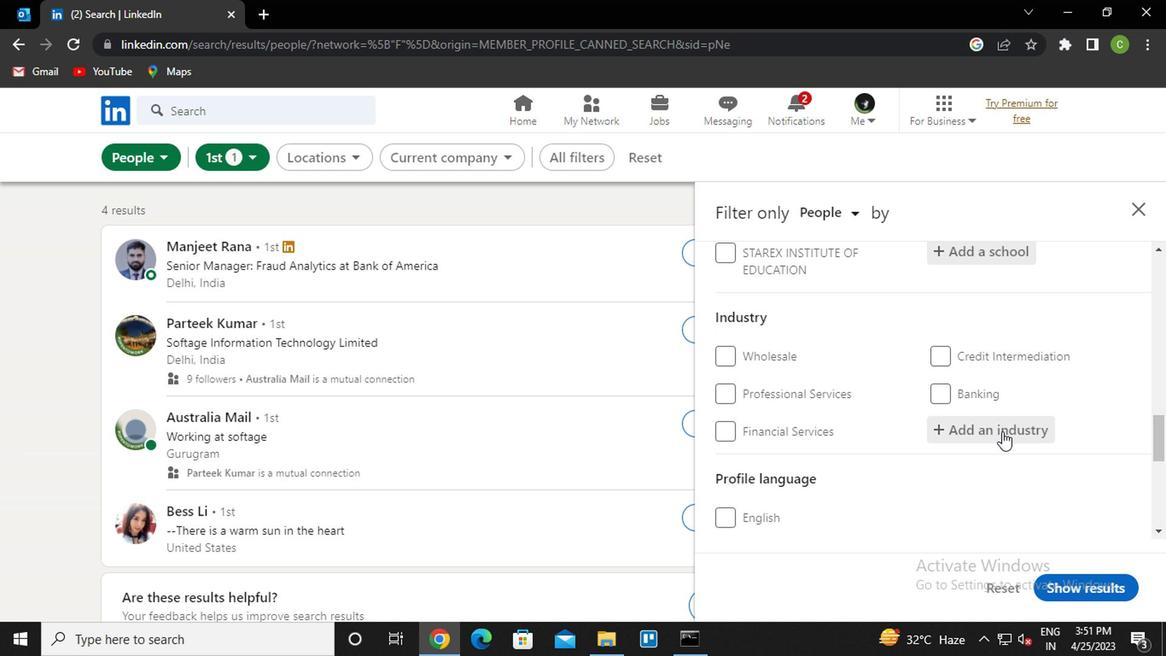 
Action: Mouse moved to (1000, 433)
Screenshot: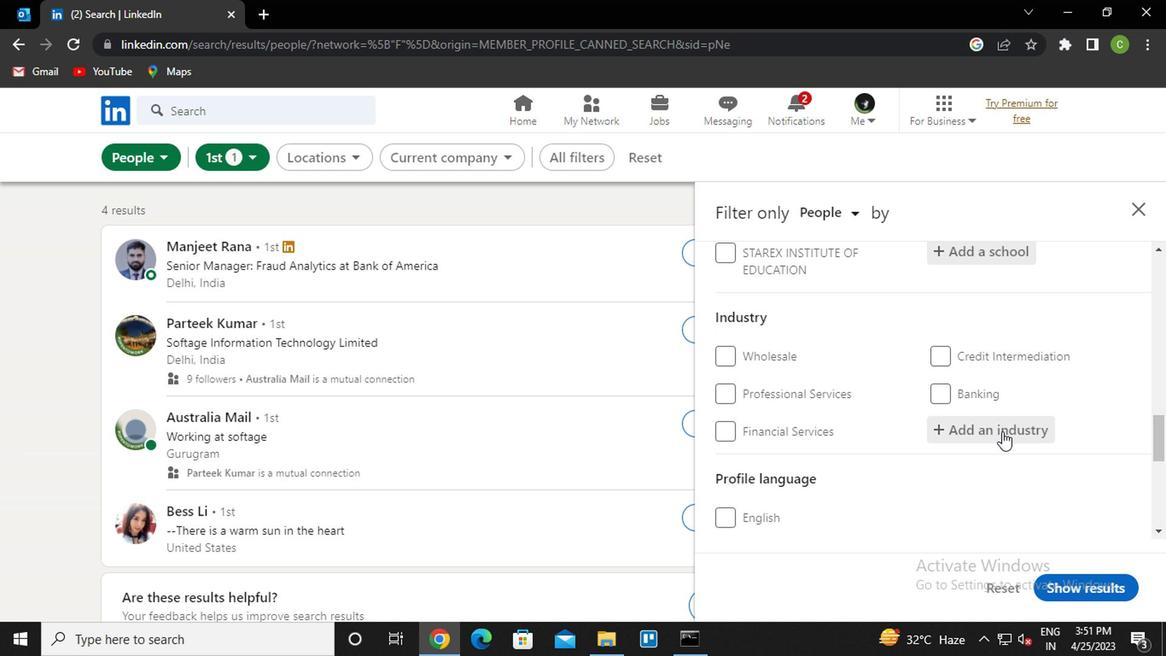 
Action: Key pressed <Key.caps_lock>I<Key.caps_lock>NDUSTRY<Key.backspace><Key.backspace><Key.backspace><Key.backspace><Key.backspace><Key.backspace><Key.backspace><Key.backspace><Key.backspace><Key.backspace><Key.backspace><Key.backspace><Key.backspace><Key.caps_lock>R<Key.caps_lock>UBBER<Key.space><Key.down><Key.down><Key.down><Key.up><Key.up><Key.up><Key.enter>
Screenshot: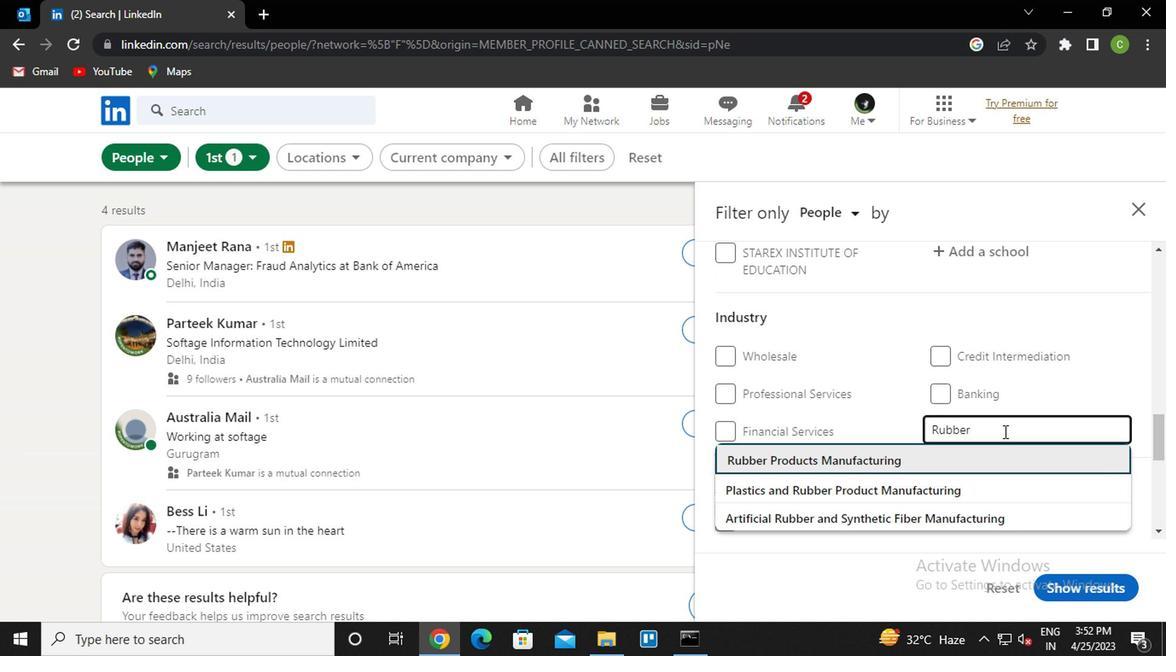 
Action: Mouse moved to (999, 433)
Screenshot: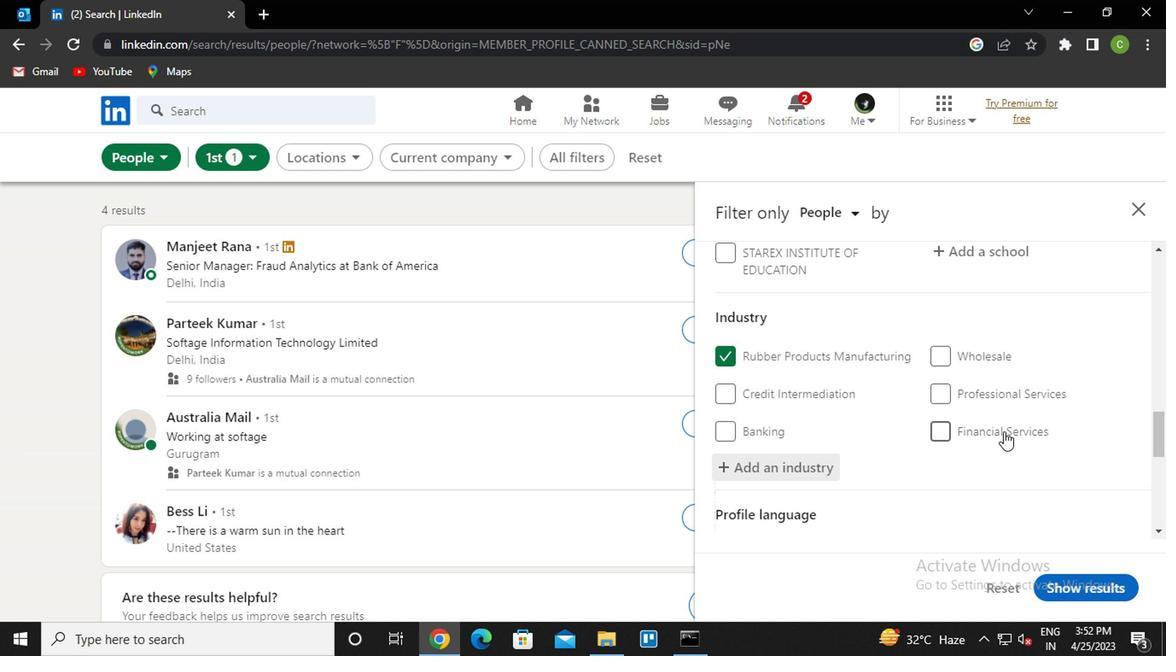 
Action: Mouse scrolled (999, 432) with delta (0, -1)
Screenshot: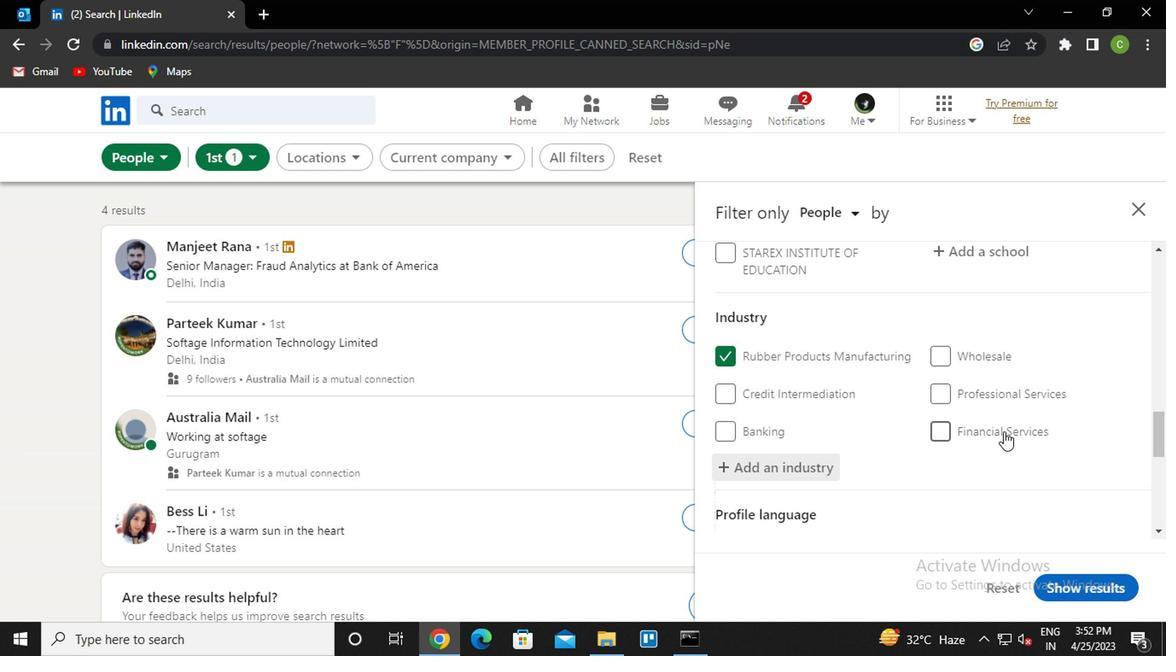 
Action: Mouse moved to (997, 429)
Screenshot: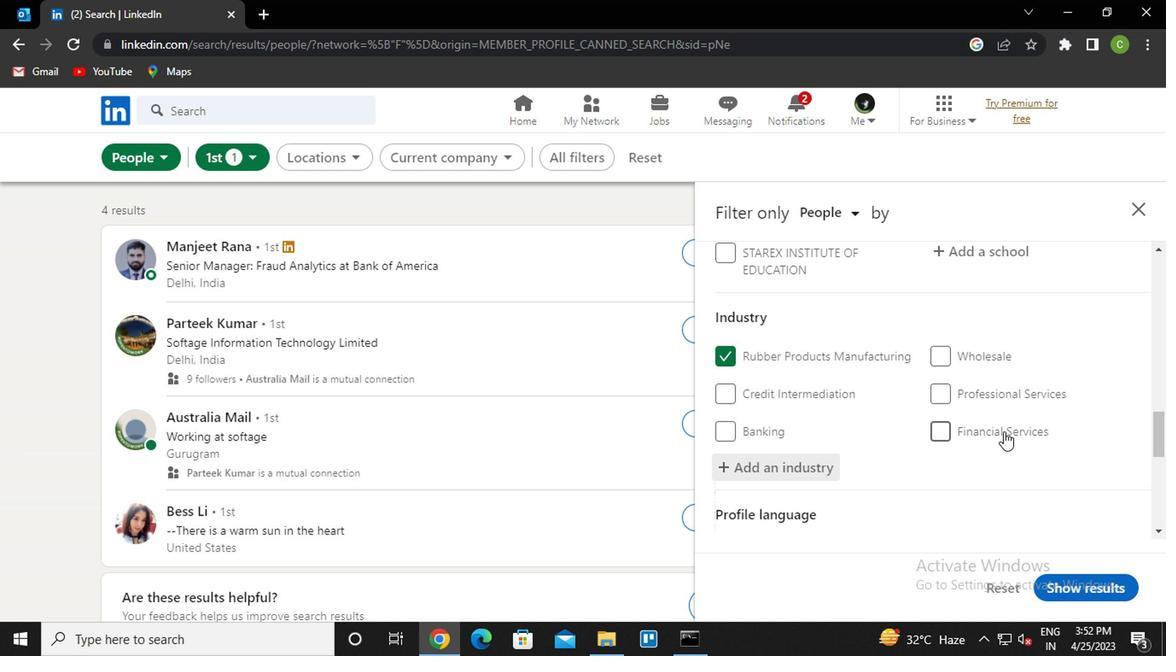 
Action: Mouse scrolled (997, 427) with delta (0, -1)
Screenshot: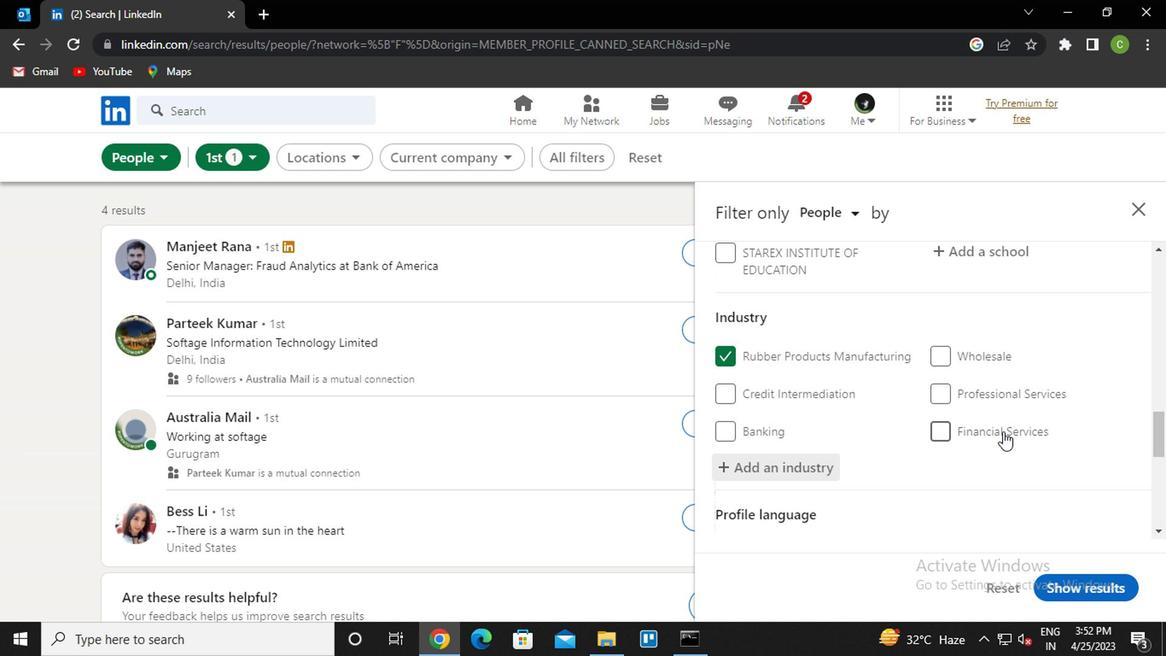 
Action: Mouse moved to (991, 429)
Screenshot: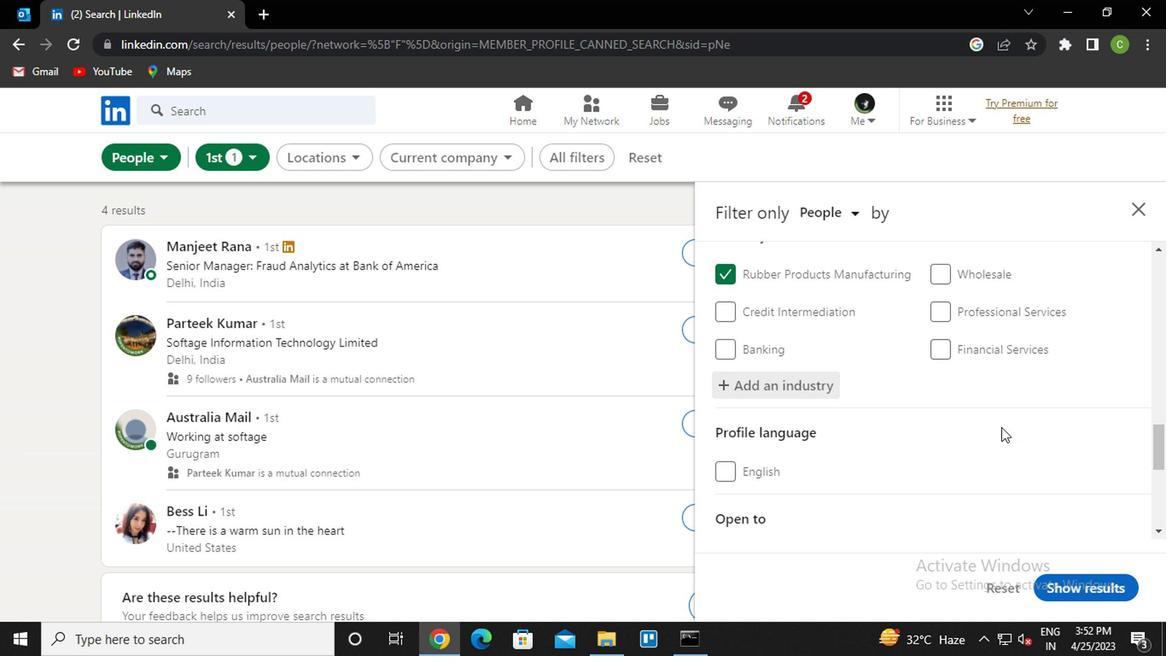 
Action: Mouse scrolled (991, 427) with delta (0, -1)
Screenshot: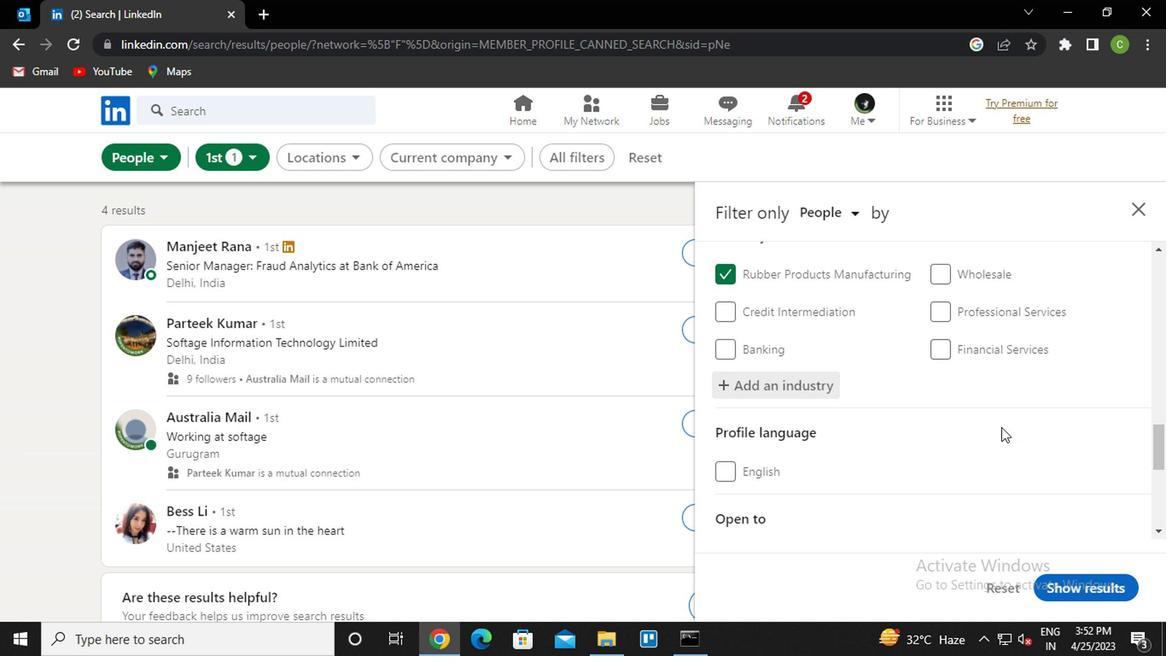 
Action: Mouse moved to (804, 492)
Screenshot: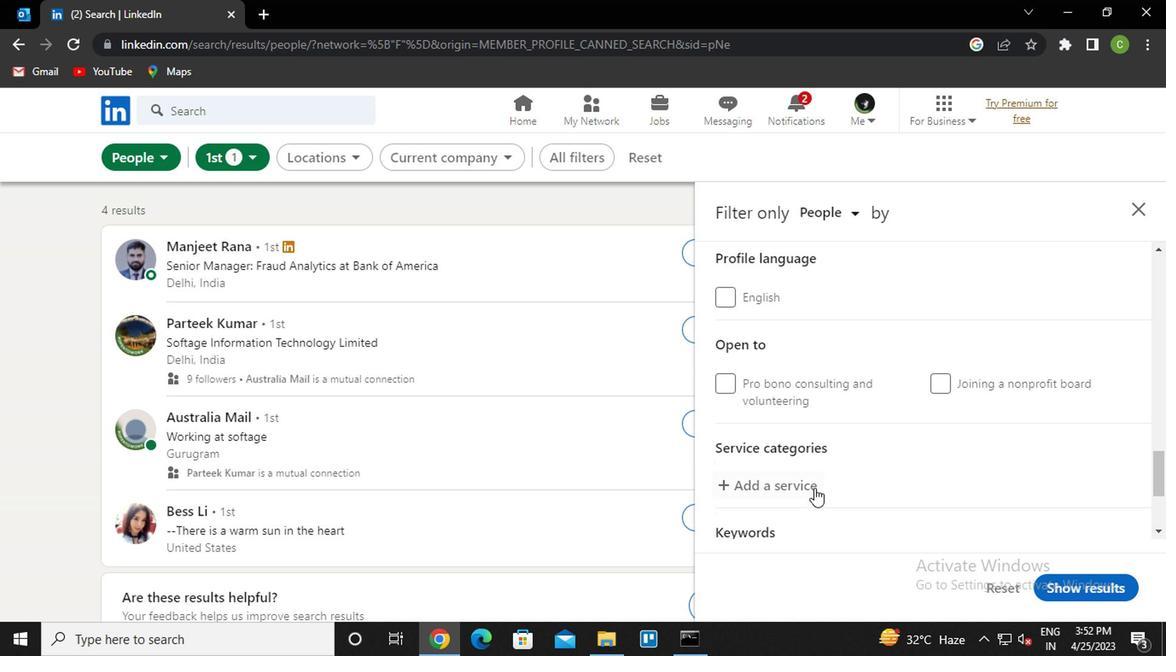 
Action: Mouse pressed left at (804, 492)
Screenshot: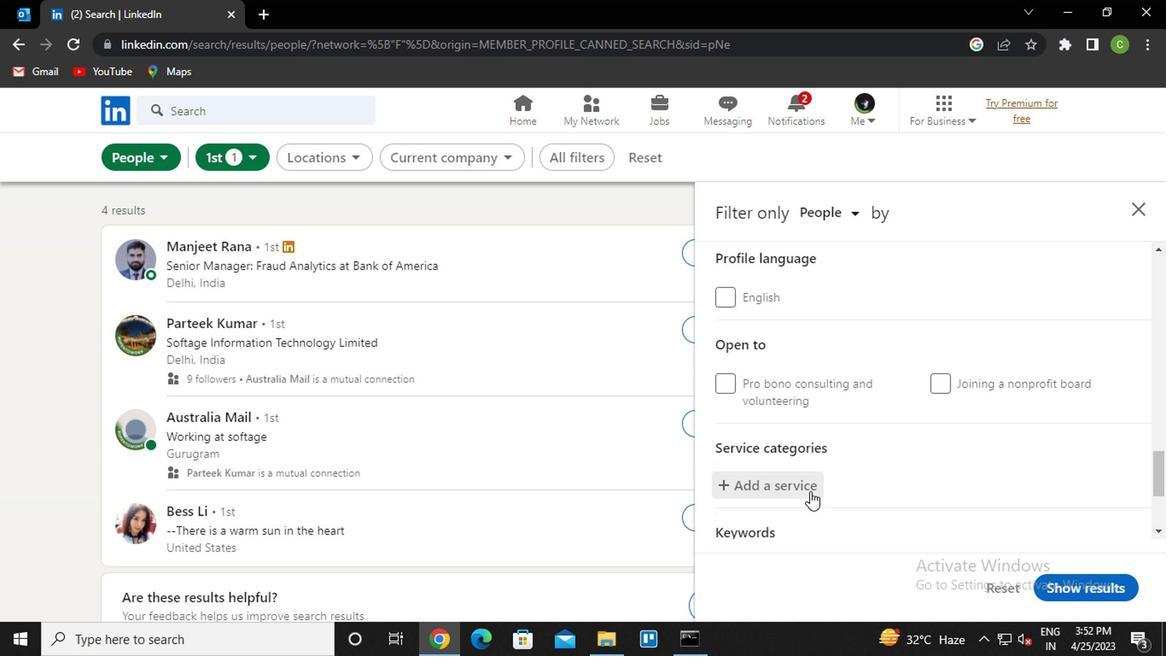 
Action: Key pressed <Key.caps_lock>T<Key.caps_lock>EAM<Key.space>BUILDING
Screenshot: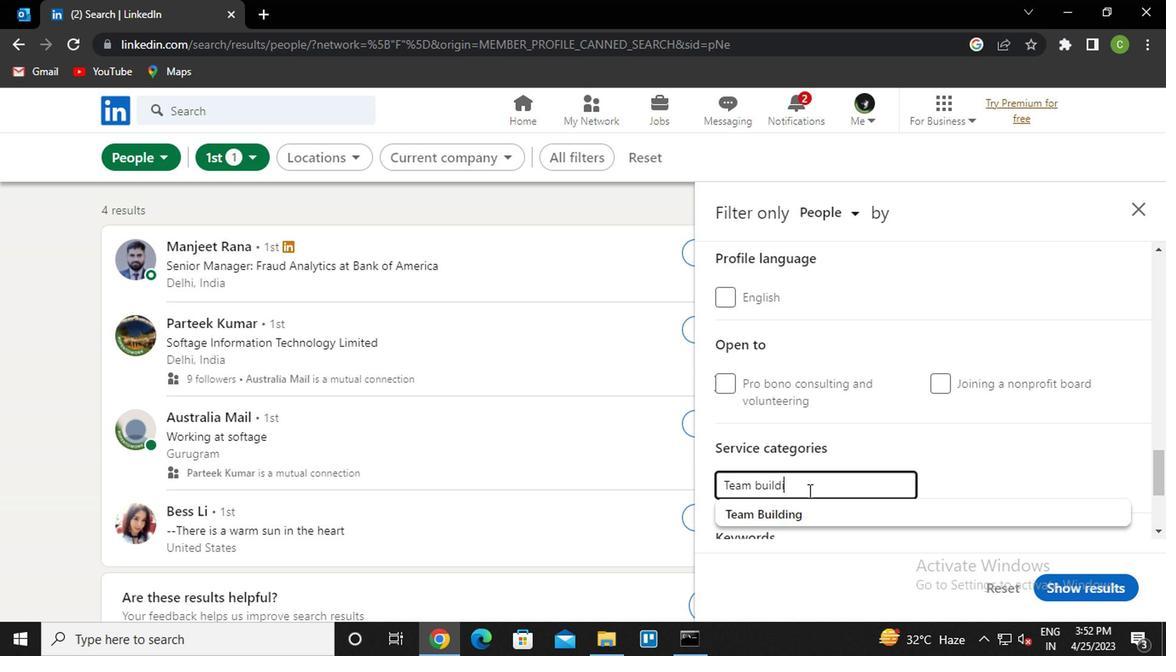 
Action: Mouse moved to (764, 517)
Screenshot: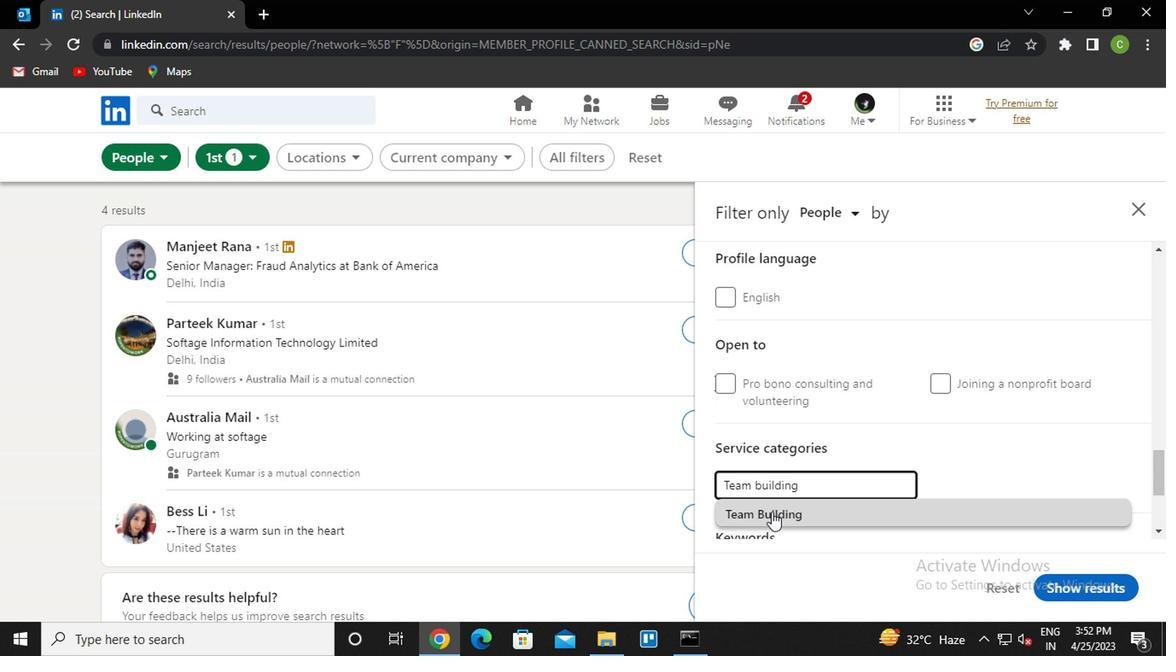 
Action: Mouse pressed left at (764, 517)
Screenshot: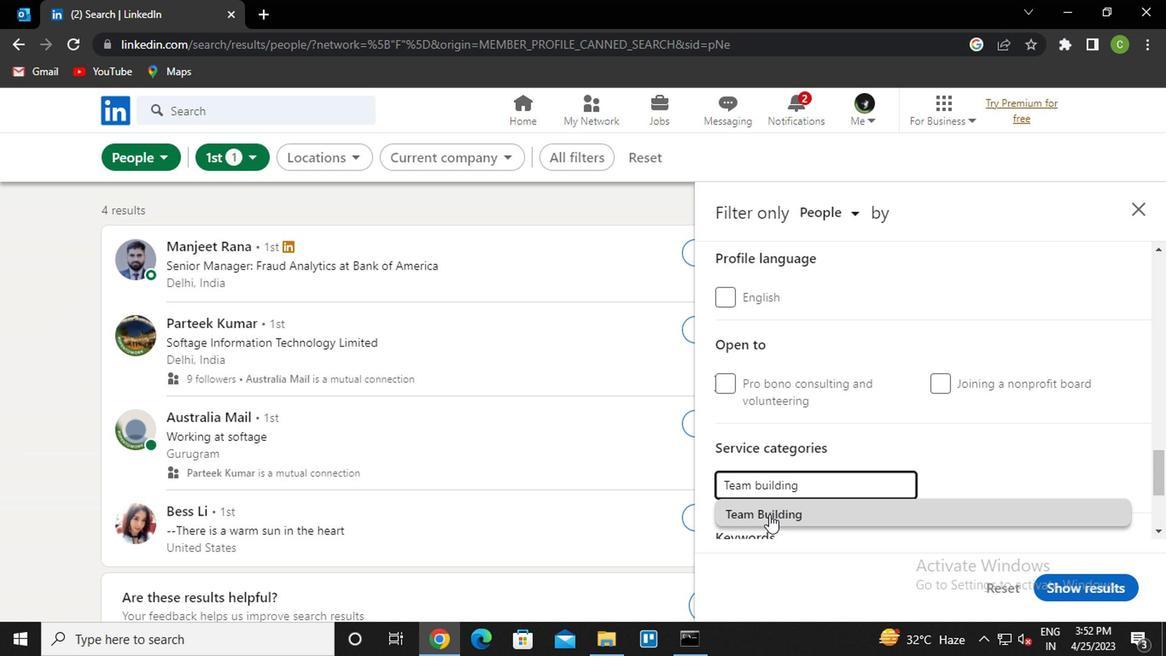 
Action: Mouse moved to (794, 458)
Screenshot: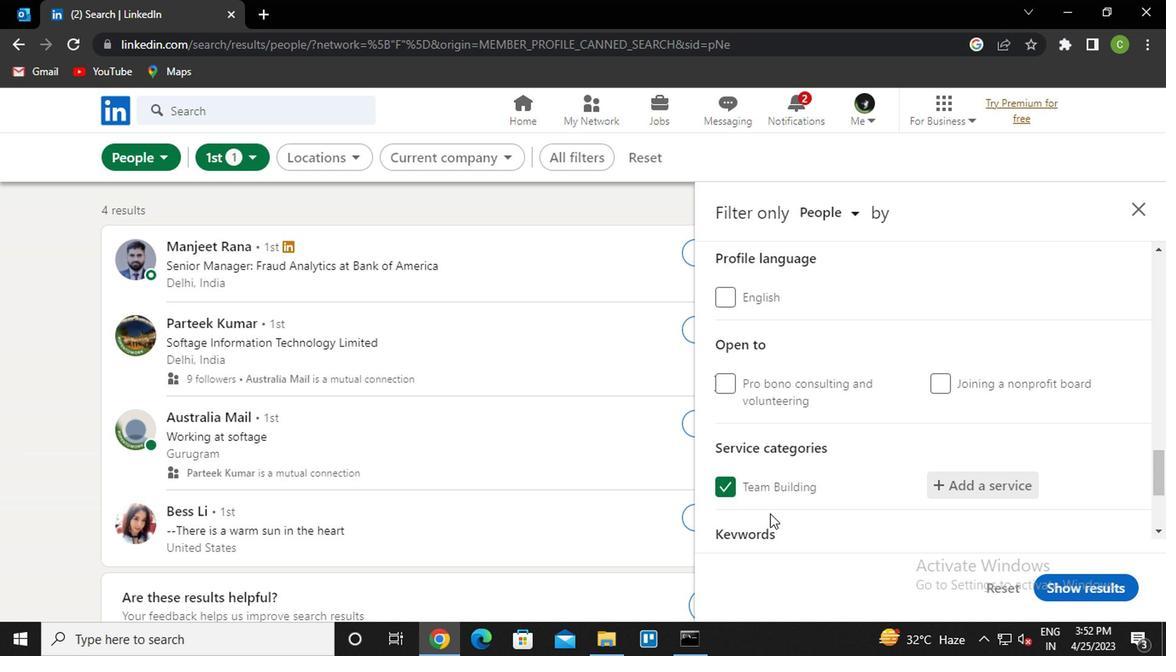 
Action: Mouse scrolled (794, 457) with delta (0, -1)
Screenshot: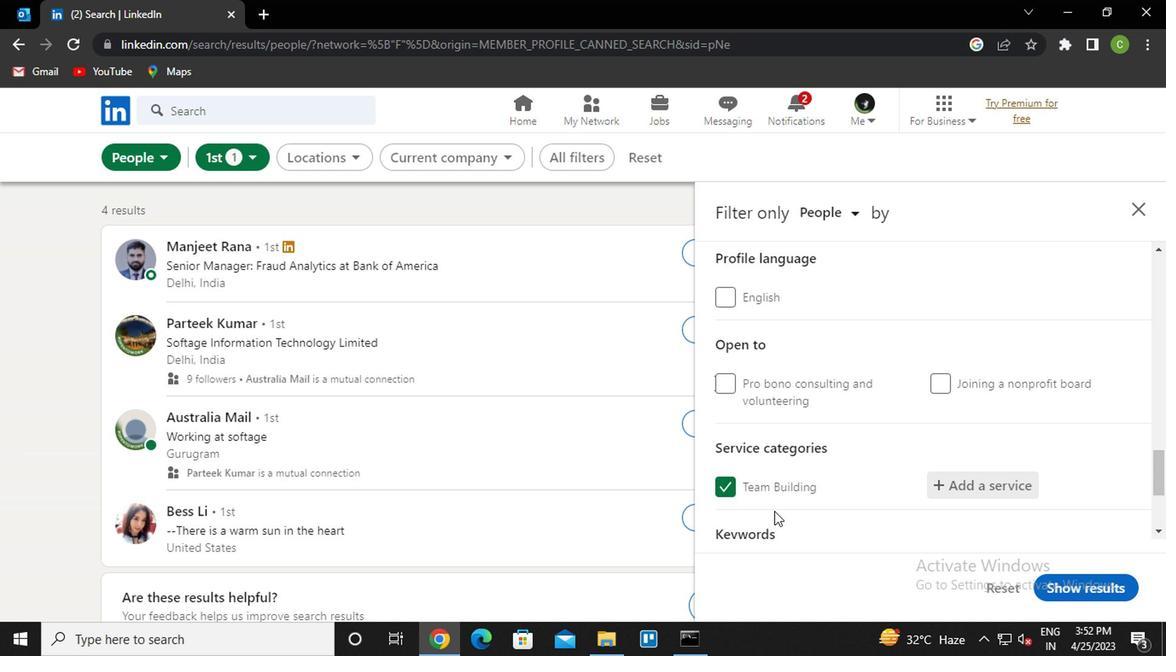 
Action: Mouse moved to (794, 461)
Screenshot: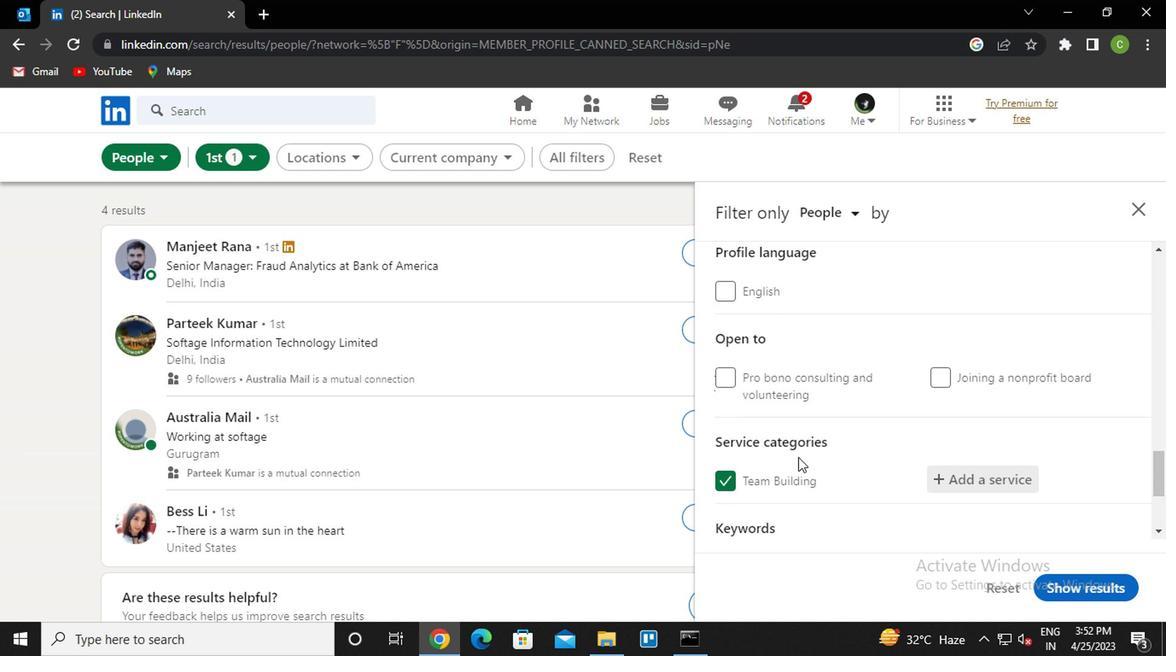 
Action: Mouse scrolled (794, 460) with delta (0, 0)
Screenshot: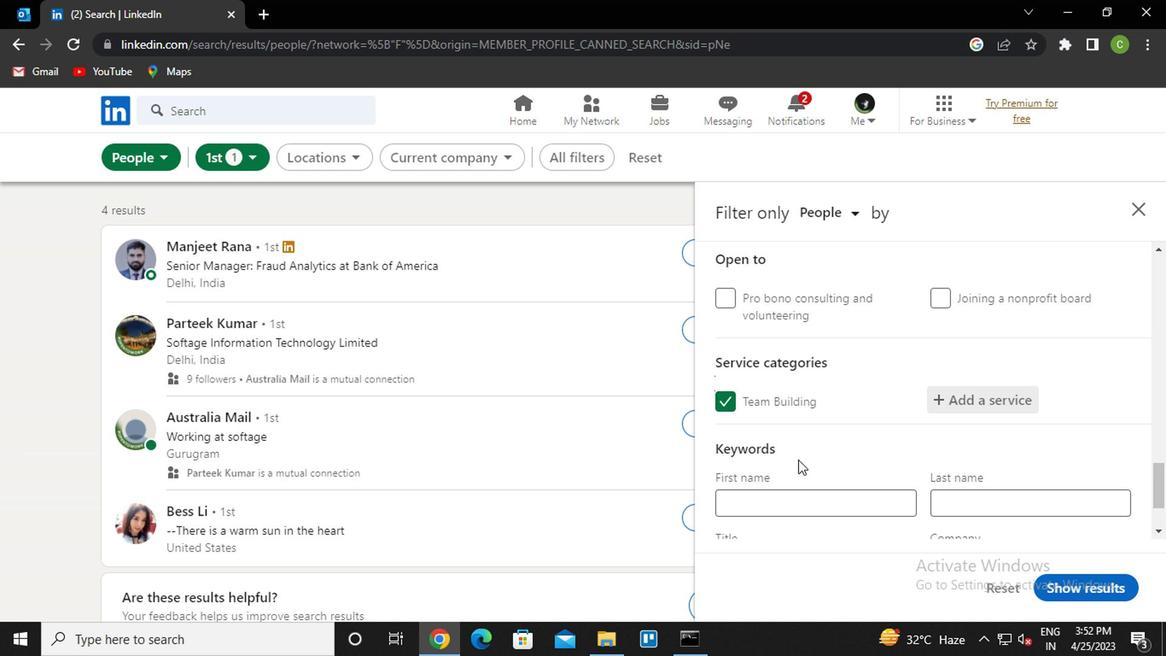 
Action: Mouse scrolled (794, 460) with delta (0, 0)
Screenshot: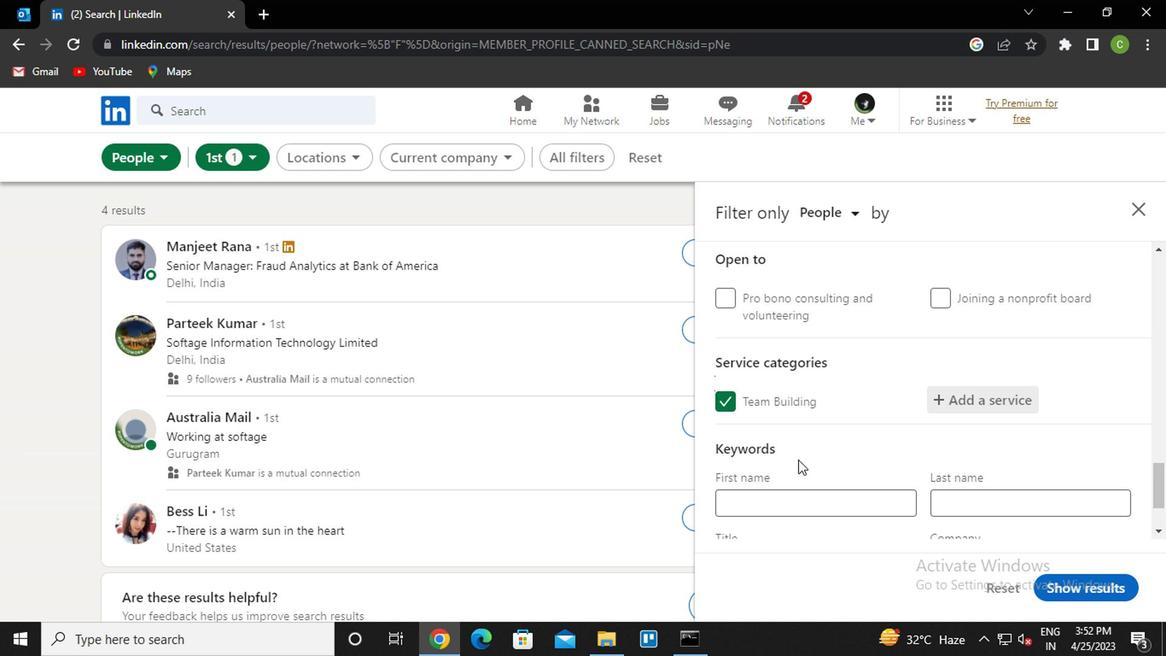 
Action: Mouse moved to (814, 464)
Screenshot: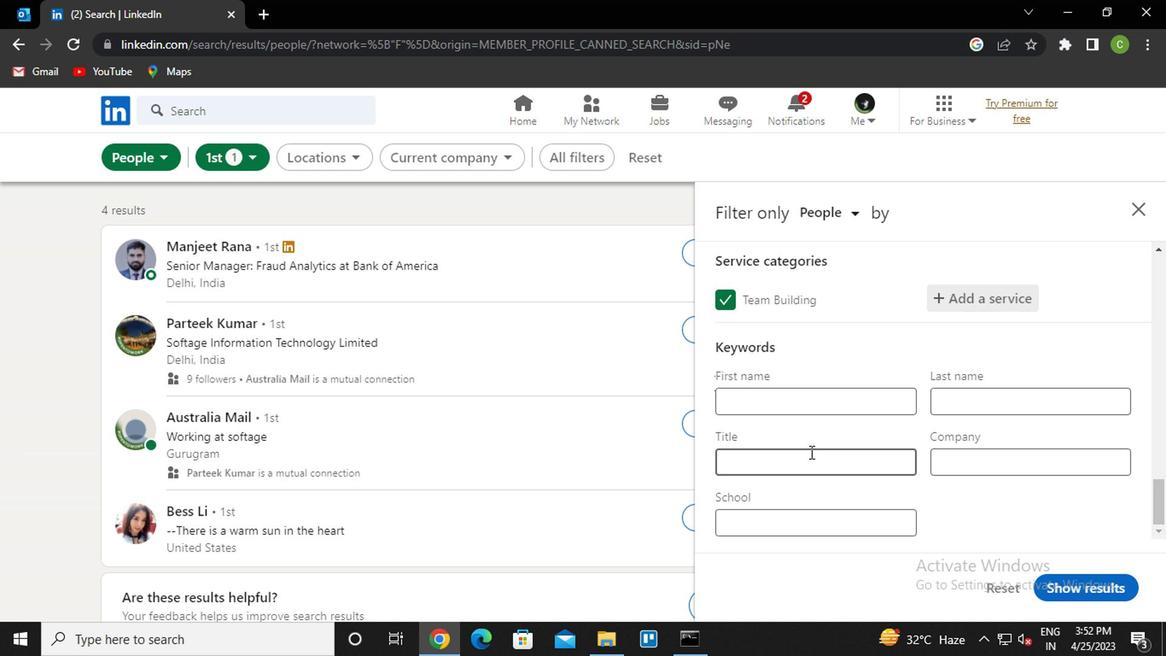 
Action: Mouse pressed left at (814, 464)
Screenshot: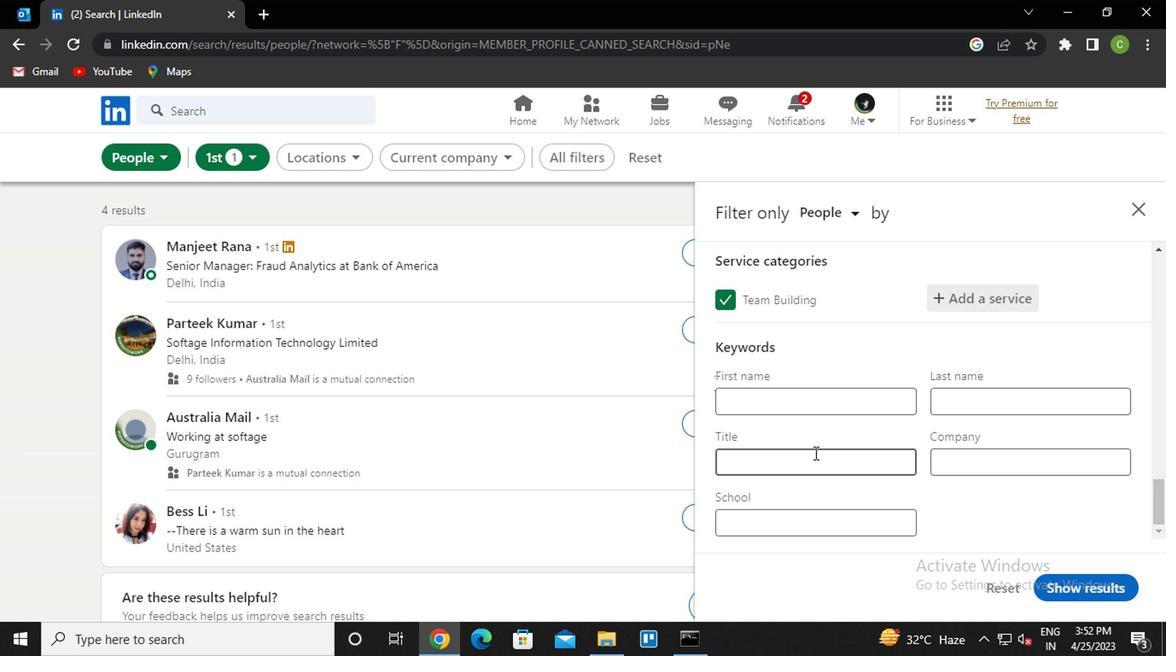 
Action: Key pressed <Key.caps_lock>A<Key.caps_lock>RTIST
Screenshot: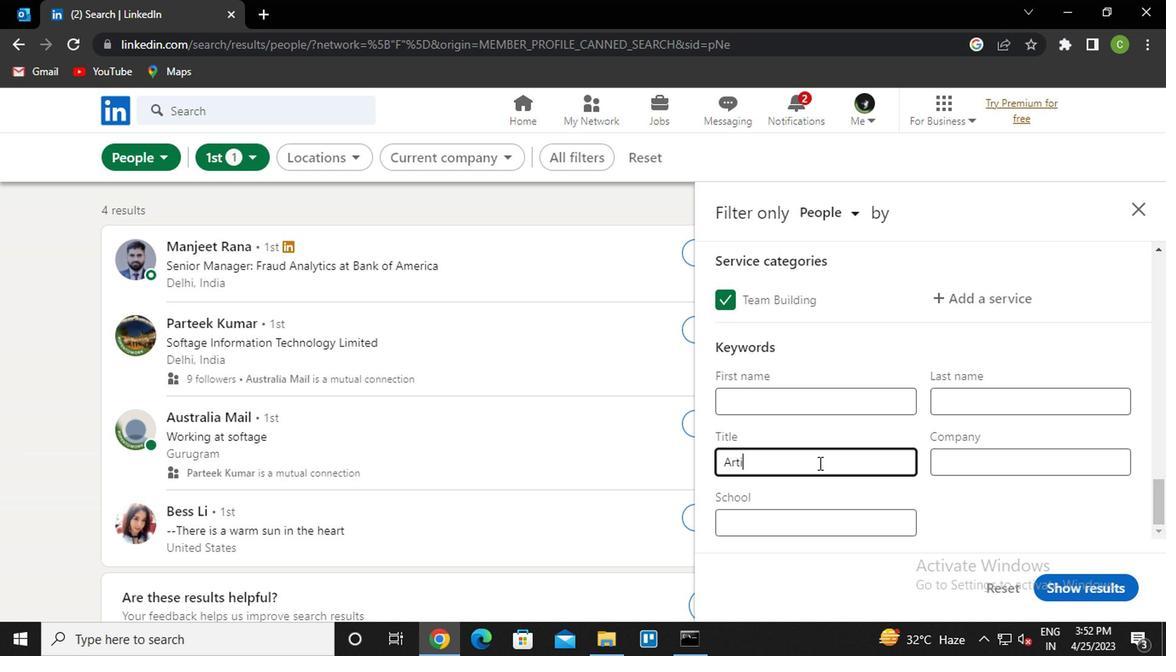 
Action: Mouse moved to (1061, 595)
Screenshot: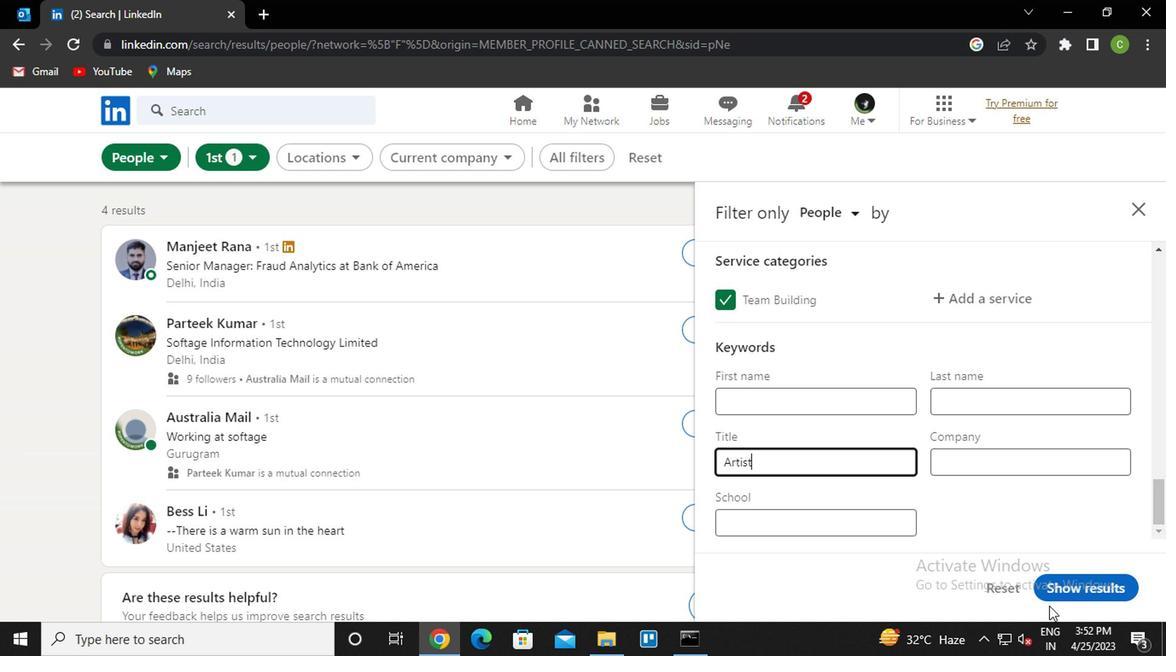 
Action: Mouse pressed left at (1061, 595)
Screenshot: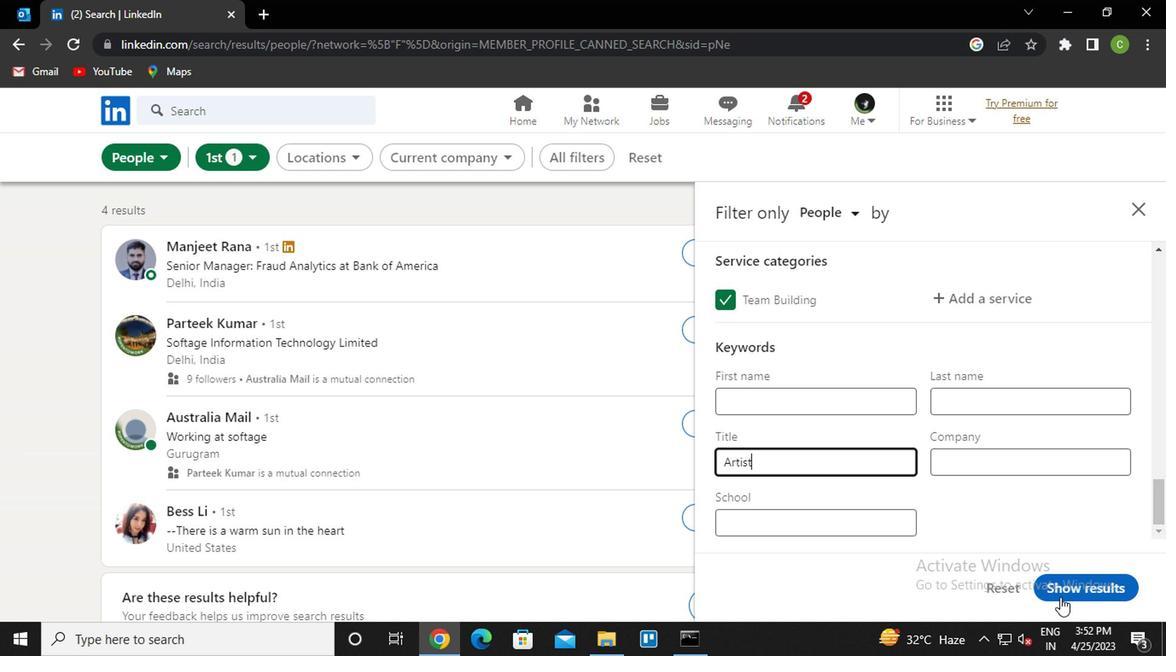 
Action: Mouse moved to (597, 568)
Screenshot: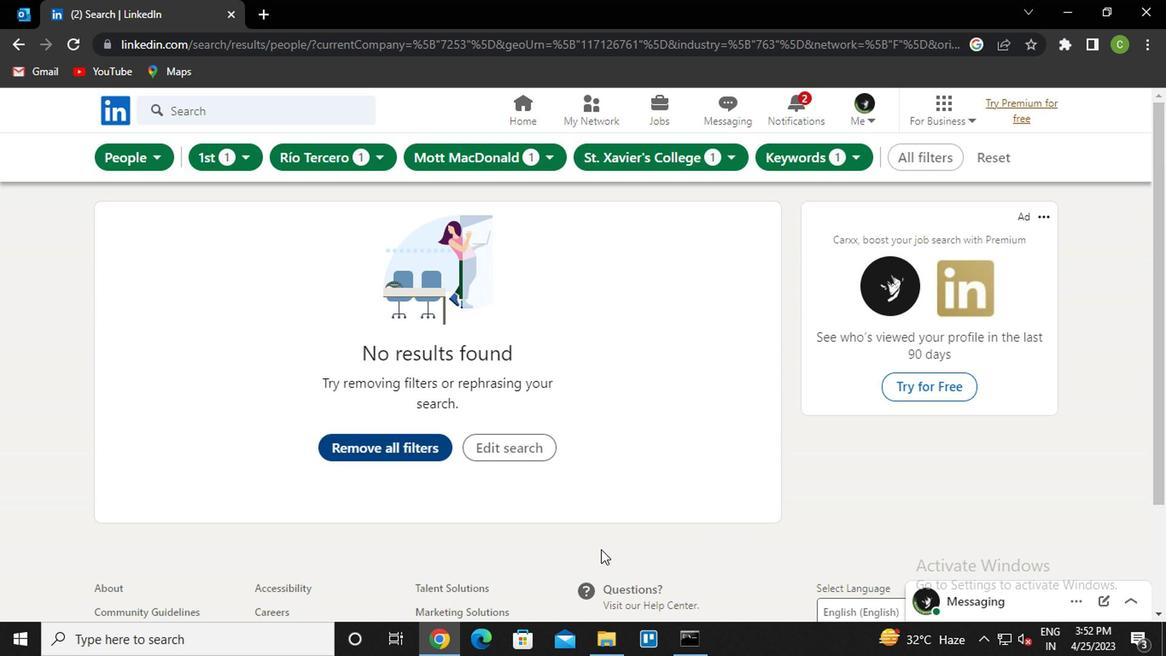 
Action: Key pressed <Key.f8>
Screenshot: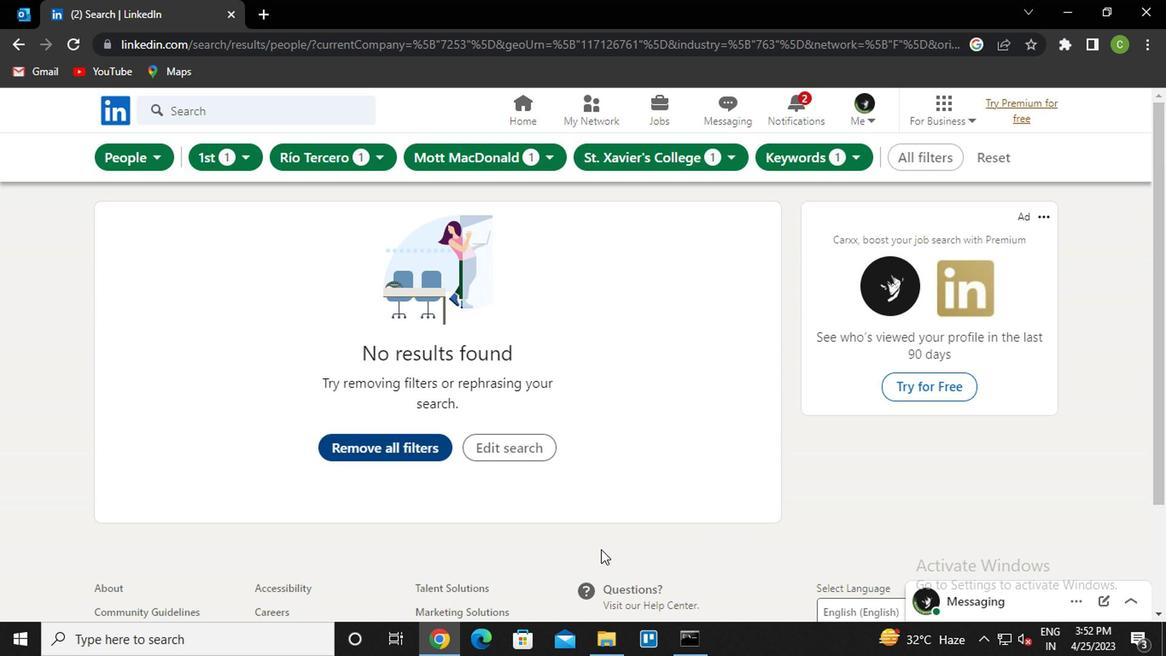 
